 Task: Add an event  with title  Product Strategy Discussion, date '2024/03/04'  to 2024/03/06 & Select Event type as  Group. Add location for the event as  123 Lake Bled, Bled, Slovenia and add a description: The first step is to identify potential risks that could affect the project. This can be done through brainstorming sessions, risk assessment workshops, expert interviews, historical data analysis, or using risk management techniques such as SWOT analysis (Strengths, Weaknesses, Opportunities, Threats).Create an event link  http-productstrategydiscussioncom & Select the event color as  Red. , logged in from the account softage.10@softage.netand send the event invitation to softage.2@softage.net and softage.3@softage.net
Action: Mouse moved to (819, 157)
Screenshot: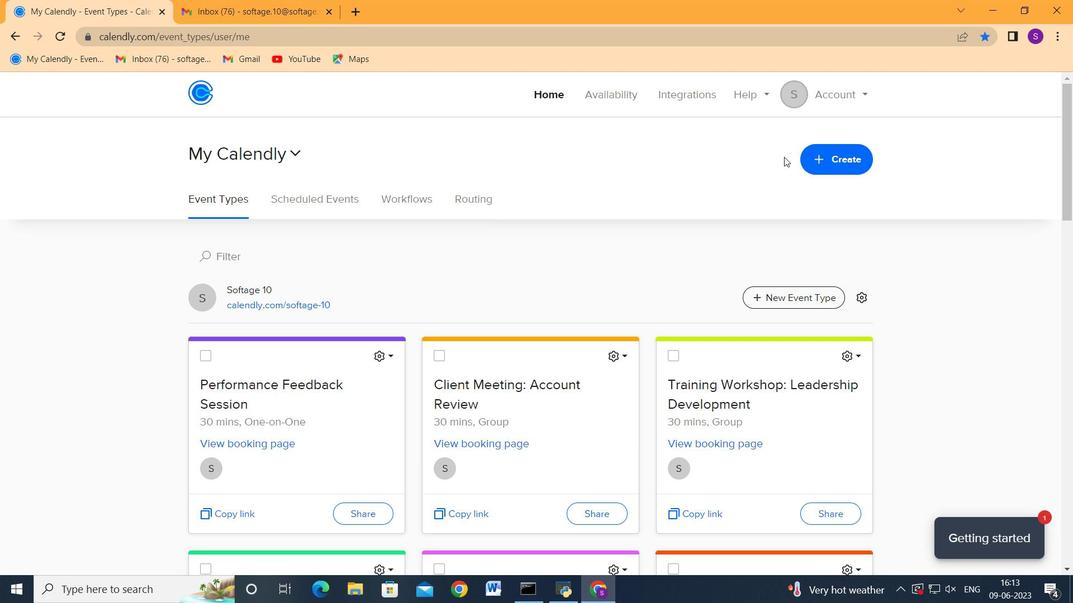 
Action: Mouse pressed left at (819, 157)
Screenshot: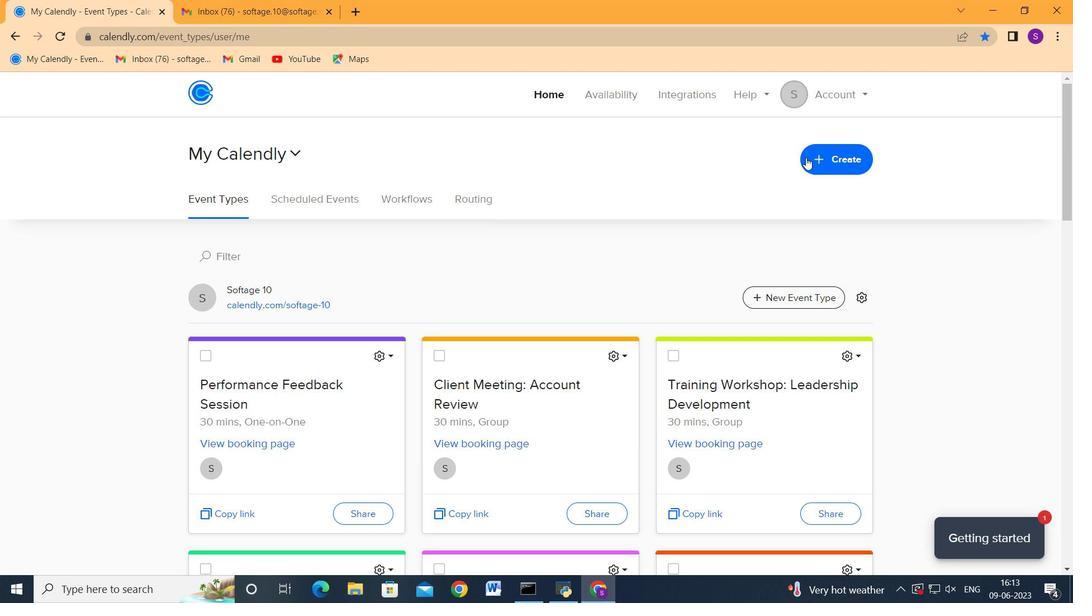 
Action: Mouse moved to (801, 196)
Screenshot: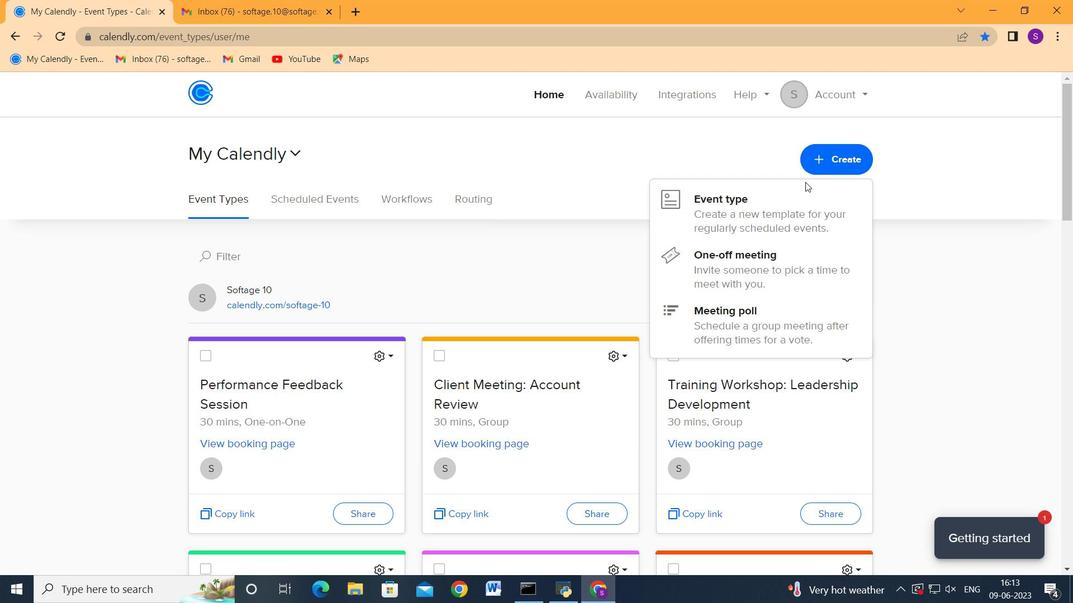 
Action: Mouse pressed left at (801, 196)
Screenshot: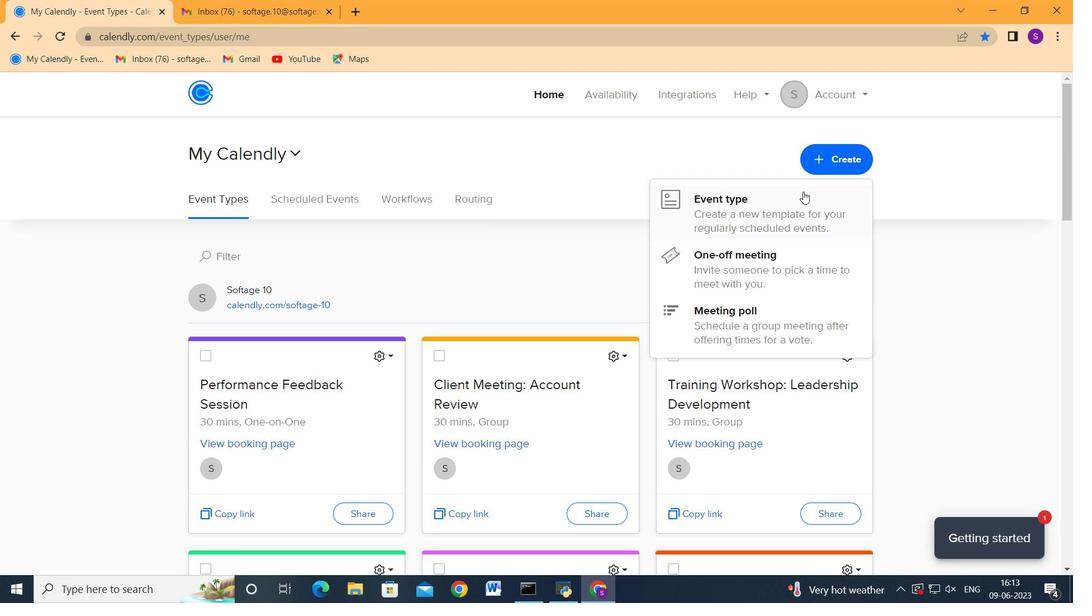 
Action: Mouse moved to (480, 241)
Screenshot: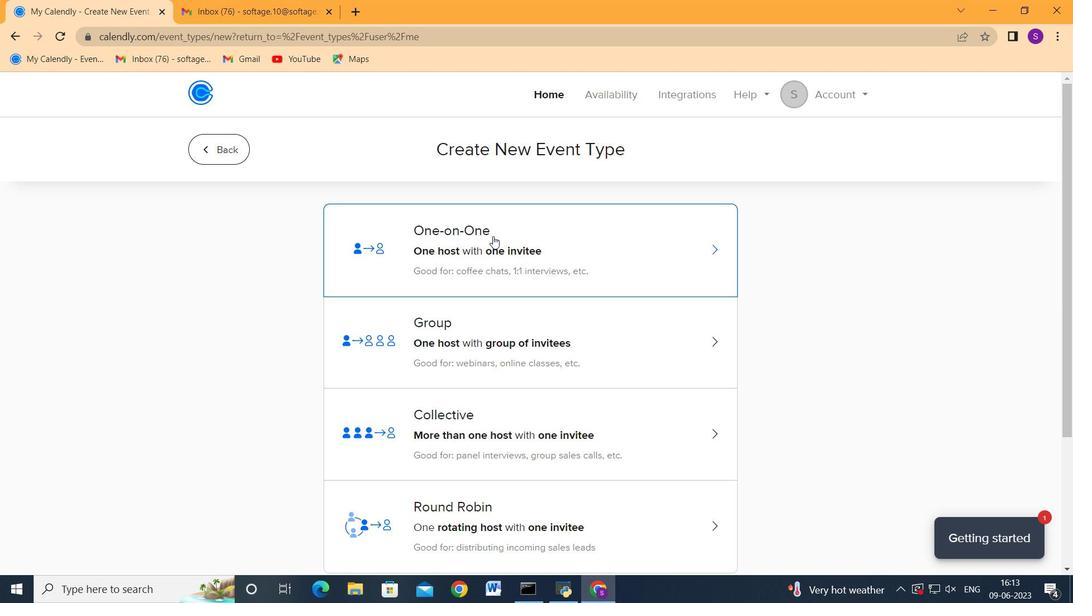 
Action: Mouse pressed left at (480, 241)
Screenshot: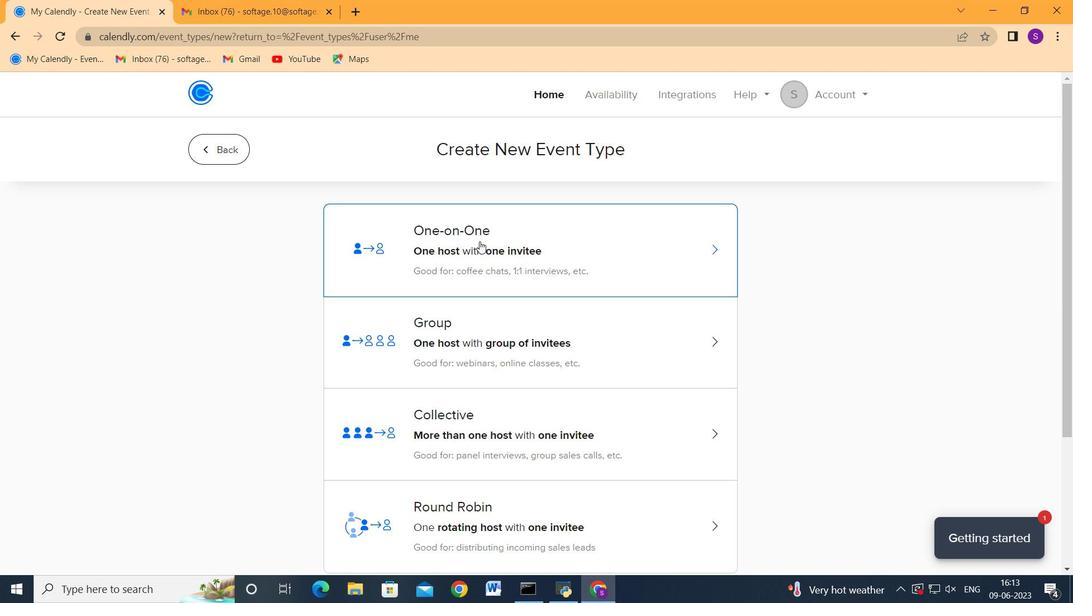 
Action: Mouse moved to (365, 353)
Screenshot: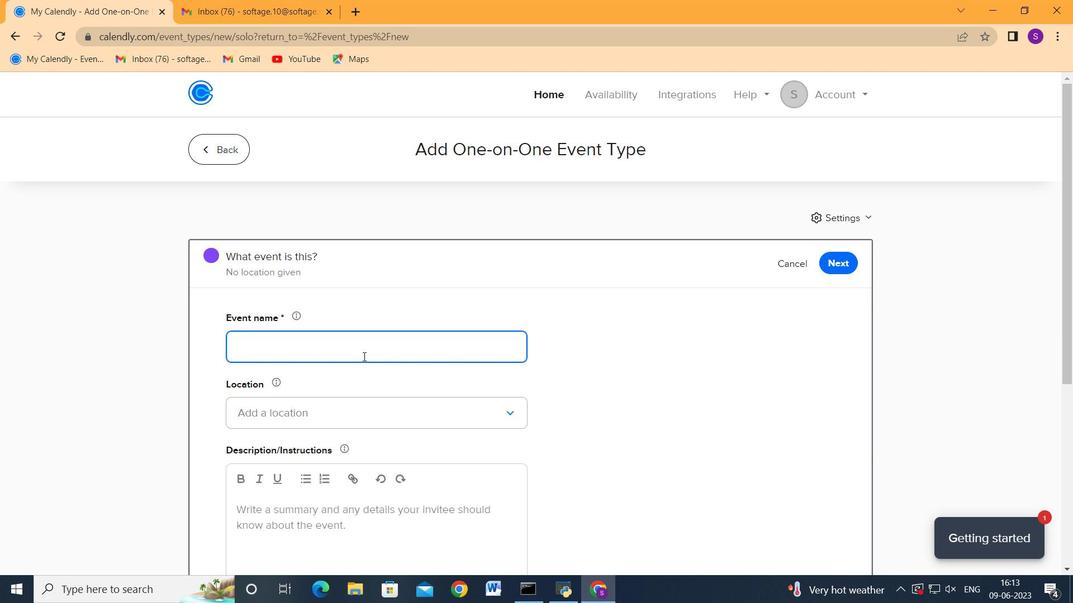 
Action: Key pressed <Key.shift>Product<Key.space><Key.shift>Strategy<Key.space><Key.shift>Discussion<Key.tab><Key.tab><Key.enter><Key.enter><Key.tab>123<Key.space><Key.shift>Lake<Key.space><Key.shift>Bled,<Key.space><Key.shift>Bled,<Key.space><Key.shift>SLov<Key.backspace><Key.backspace><Key.backspace>lovenia<Key.space>a<Key.backspace><Key.tab><Key.tab><Key.tab><Key.enter>
Screenshot: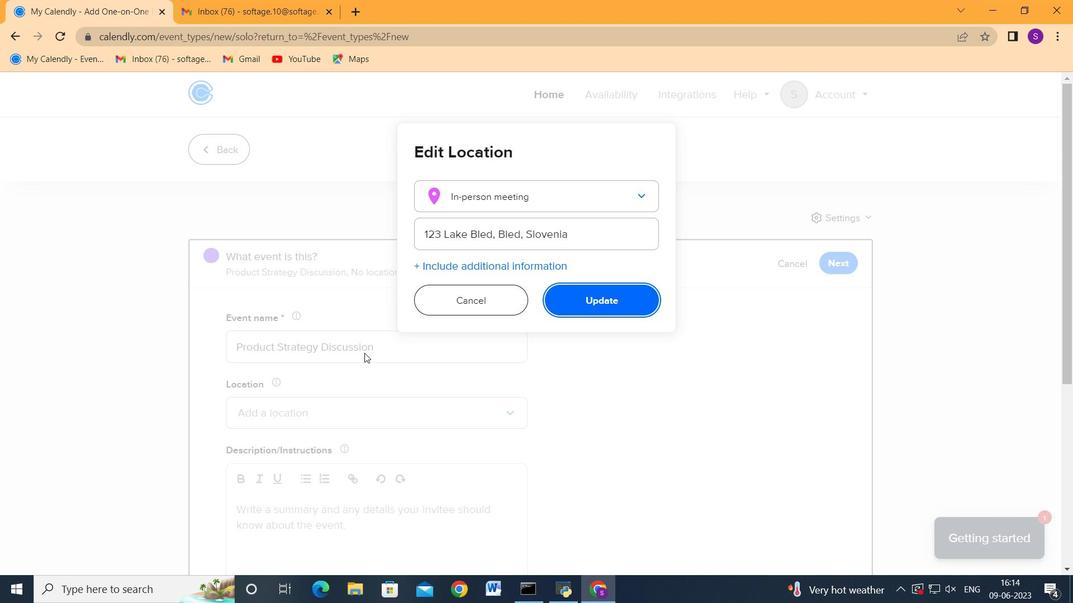 
Action: Mouse scrolled (365, 353) with delta (0, 0)
Screenshot: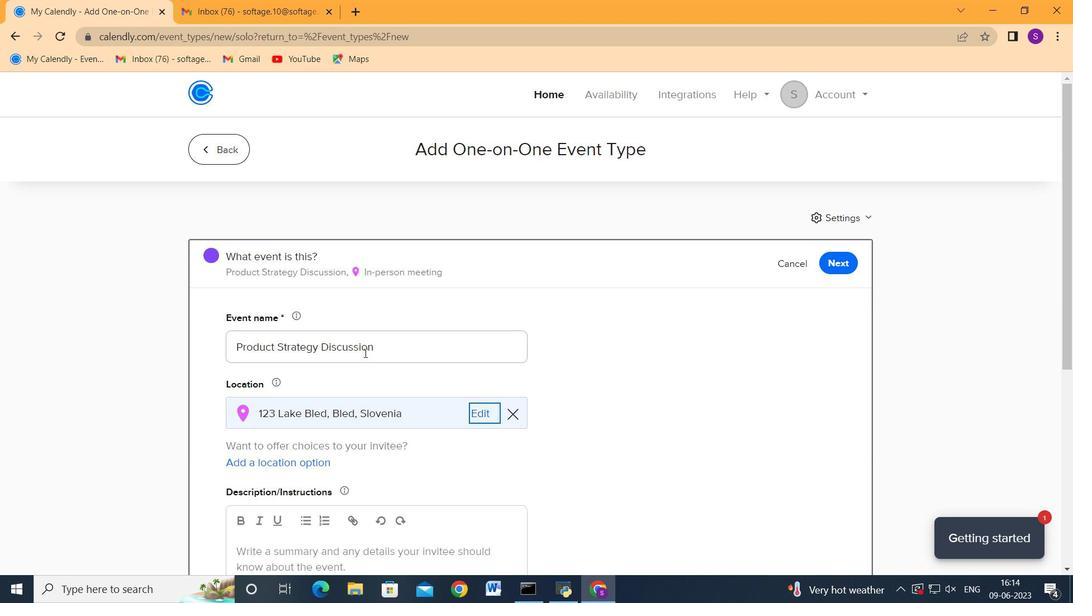 
Action: Mouse scrolled (365, 353) with delta (0, 0)
Screenshot: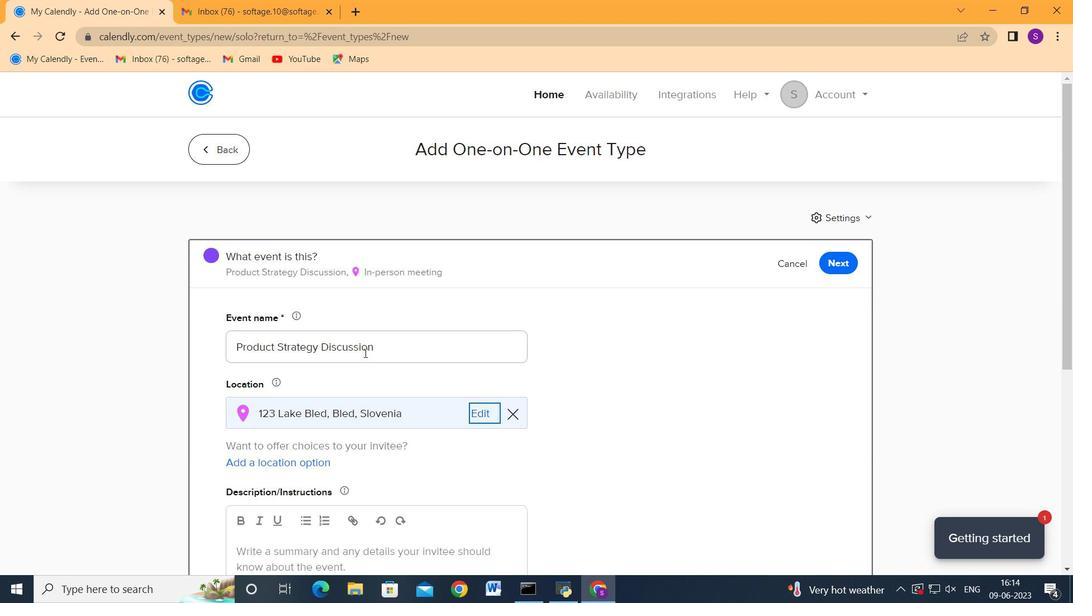 
Action: Mouse moved to (343, 422)
Screenshot: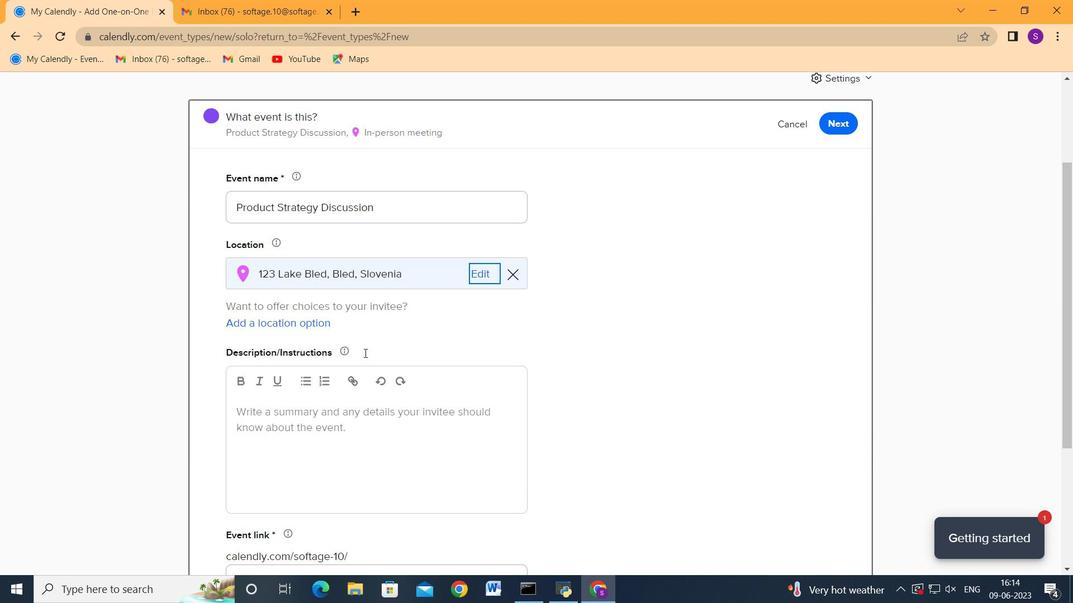 
Action: Mouse pressed left at (343, 422)
Screenshot: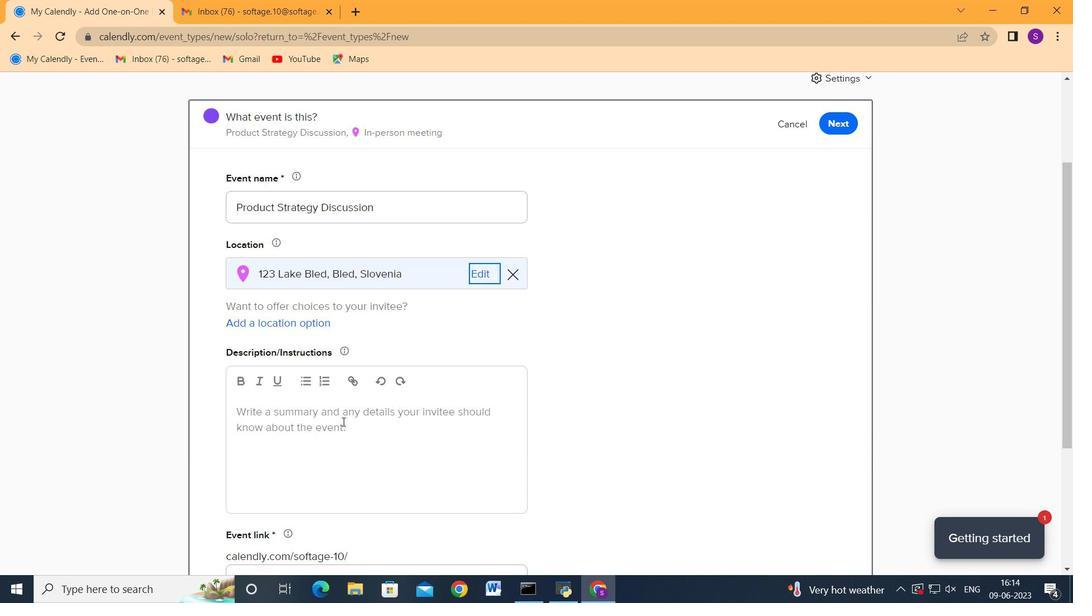 
Action: Mouse moved to (343, 422)
Screenshot: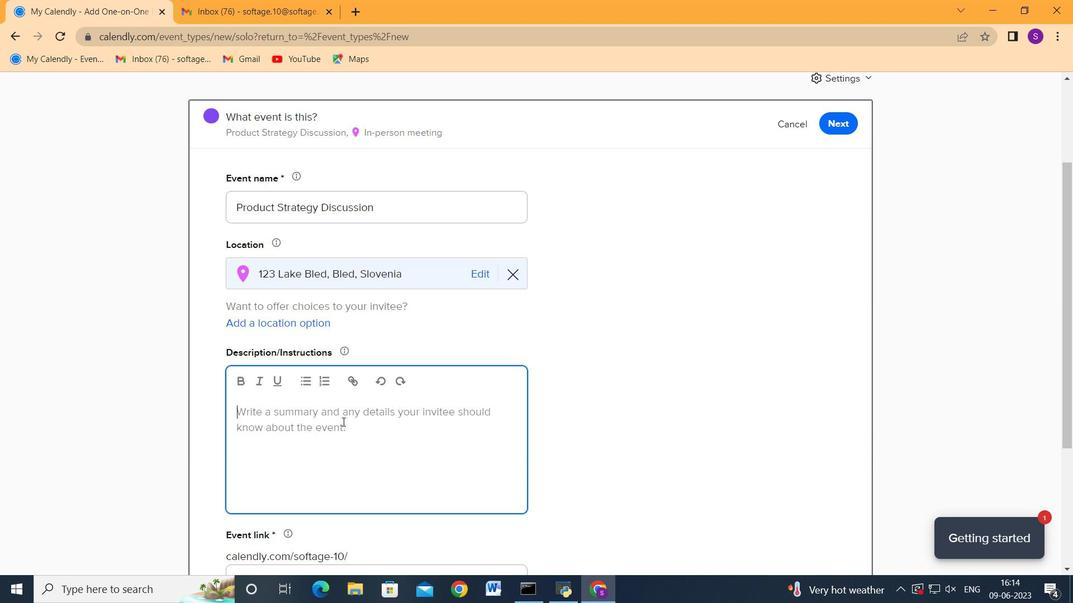 
Action: Key pressed <Key.shift>The<Key.space>first<Key.space>step<Key.space>is<Key.space>to<Key.space>identify<Key.space>potential<Key.space>risks<Key.space>that<Key.space>could<Key.space>affect<Key.space>the<Key.space>project<Key.space><Key.backspace>.<Key.space><Key.shift>This<Key.space>can<Key.space>be<Key.space>done<Key.space>throught<Key.space>b<Key.backspace><Key.backspace><Key.backspace><Key.space>bria<Key.backspace><Key.backspace>ainstorming<Key.space>sessions,<Key.space>rish<Key.backspace>k<Key.space>assese<Key.backspace>sment<Key.space>workshops,<Key.space>expert<Key.space>interviwe<Key.backspace><Key.backspace>ews,<Key.space>historial<Key.space>daya<Key.space>analysis<Key.backspace>s<Key.left><Key.left><Key.left><Key.left><Key.left><Key.left><Key.left><Key.left><Key.left><Key.left><Key.backspace>t<Key.left><Key.left><Key.left><Key.left><Key.left><Key.left>c<Key.right><Key.right><Key.right><Key.right><Key.right><Key.right><Key.right><Key.right><Key.right><Key.right><Key.right><Key.right><Key.right><Key.right><Key.right><Key.right><Key.space><Key.backspace>,<Key.space>or<Key.space>using<Key.space>risk<Key.space>management<Key.space>techniques<Key.space>such<Key.space>as<Key.space><Key.caps_lock>SWOT<Key.caps_lock><Key.space>analysis<Key.shift>(<Key.shift_r>S<Key.backspace><Key.space><Key.backspace><Key.shift_r>Strengths,<Key.space><Key.shift_r>Weaknesses,<Key.space><Key.shift>Opportunities,<Key.space><Key.shift>Threats<Key.shift>)
Screenshot: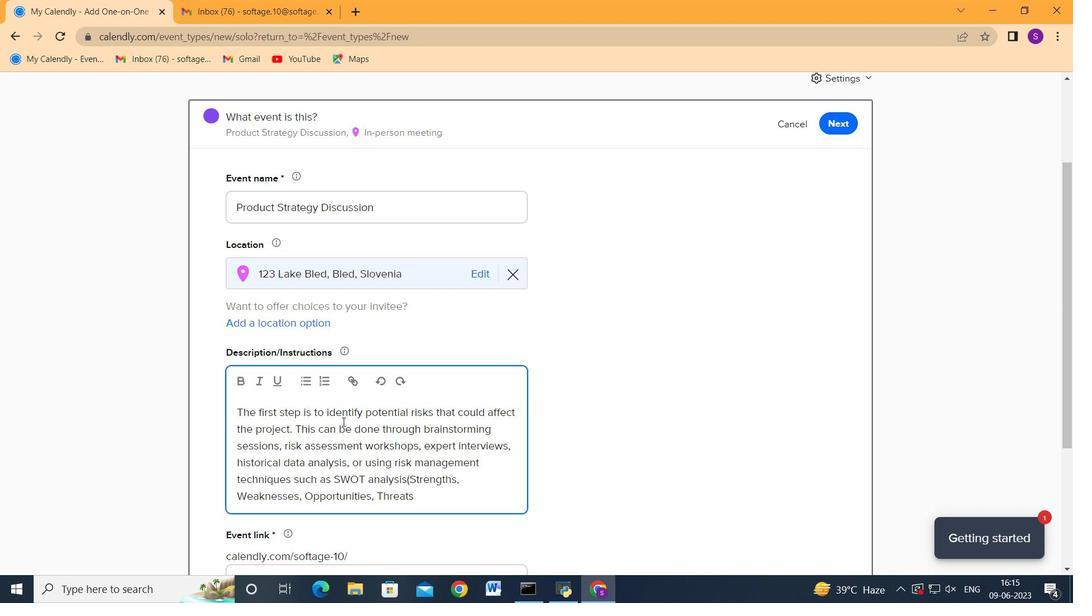 
Action: Mouse moved to (348, 434)
Screenshot: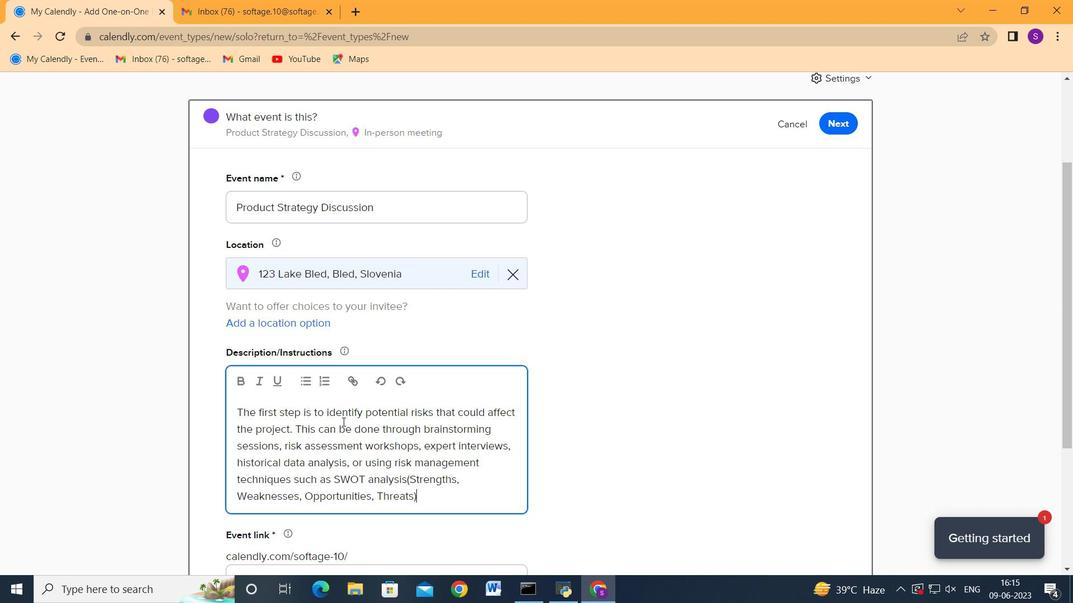 
Action: Mouse scrolled (348, 433) with delta (0, 0)
Screenshot: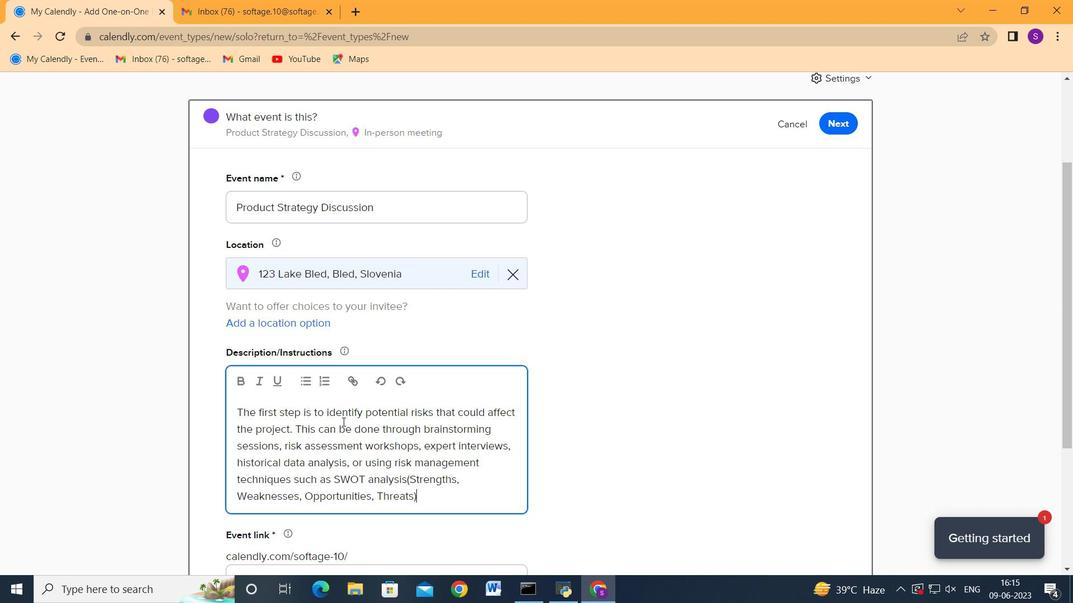
Action: Mouse moved to (348, 434)
Screenshot: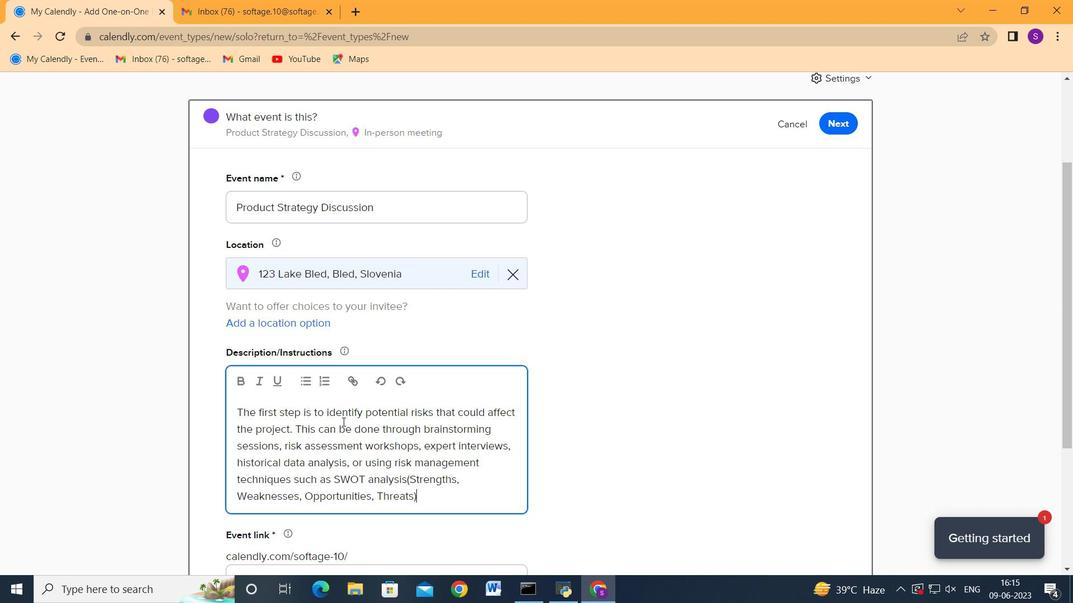 
Action: Mouse scrolled (348, 434) with delta (0, 0)
Screenshot: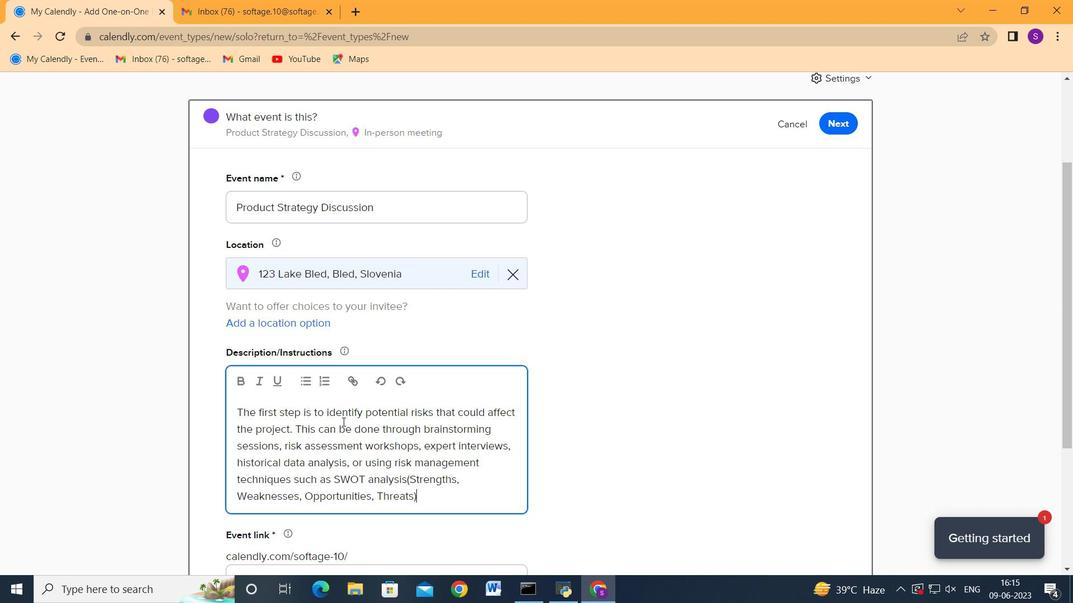 
Action: Mouse moved to (347, 435)
Screenshot: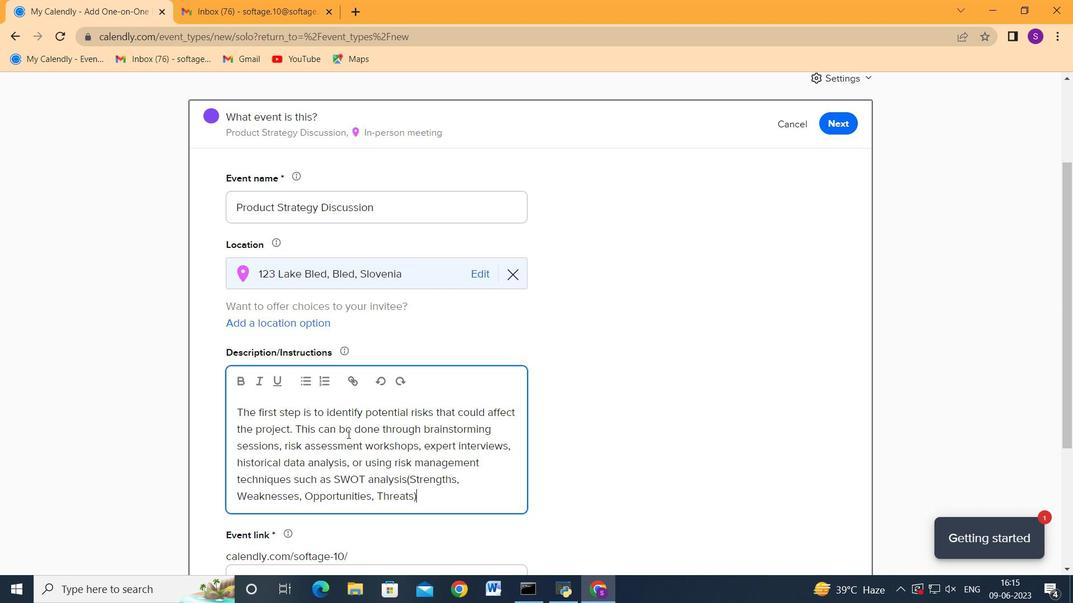 
Action: Mouse scrolled (347, 434) with delta (0, 0)
Screenshot: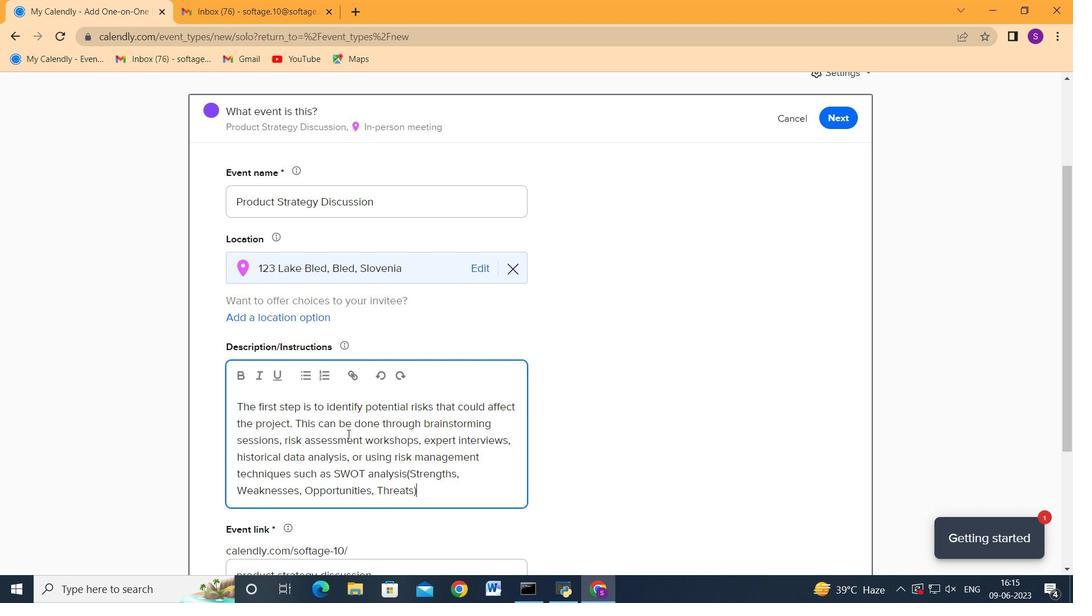 
Action: Mouse moved to (396, 377)
Screenshot: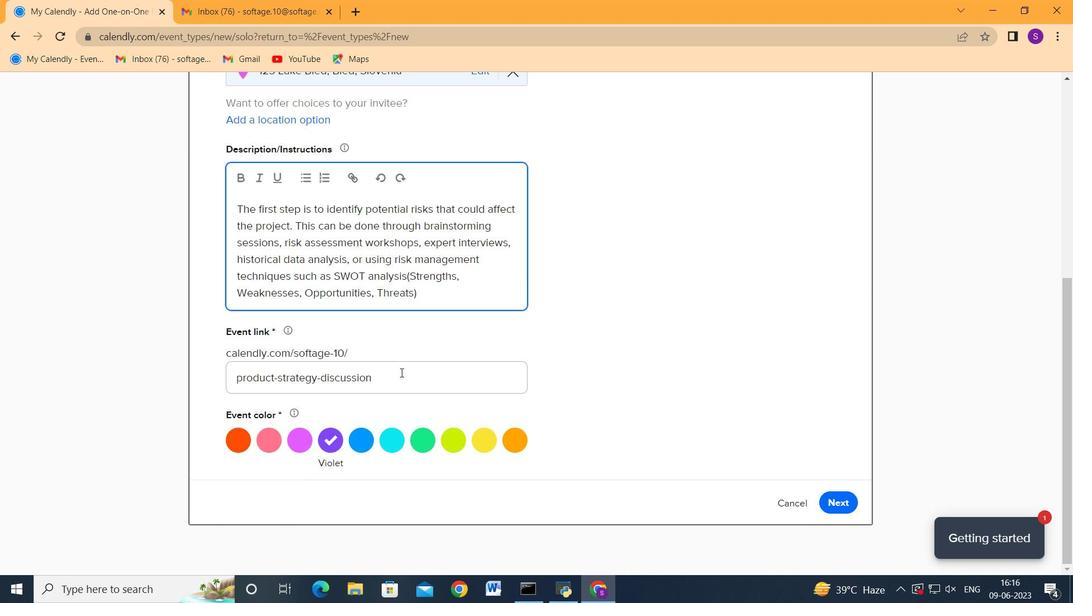 
Action: Mouse pressed left at (396, 377)
Screenshot: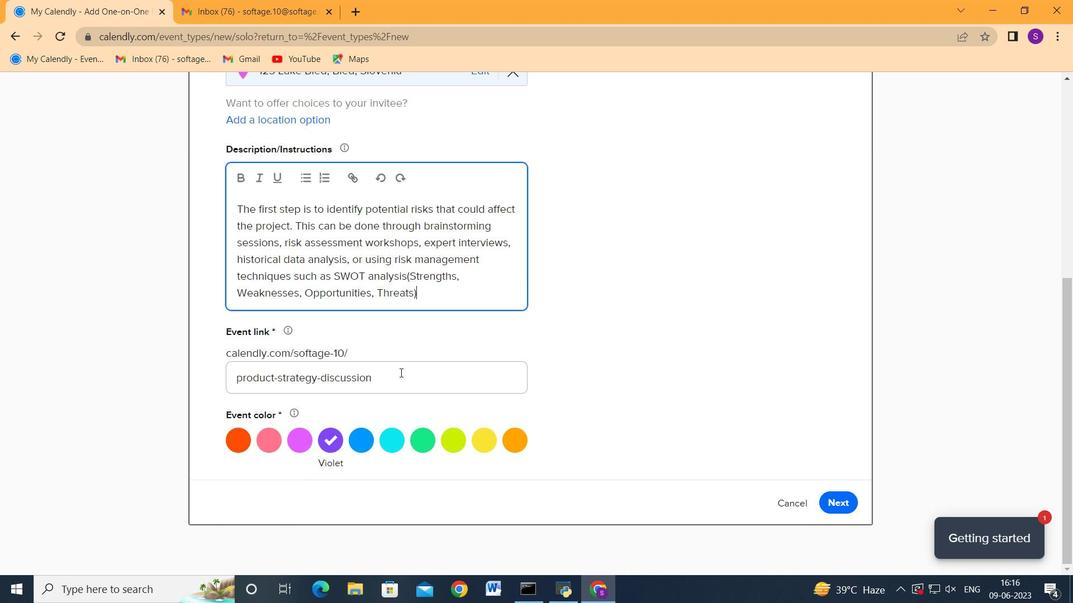 
Action: Mouse moved to (47, 367)
Screenshot: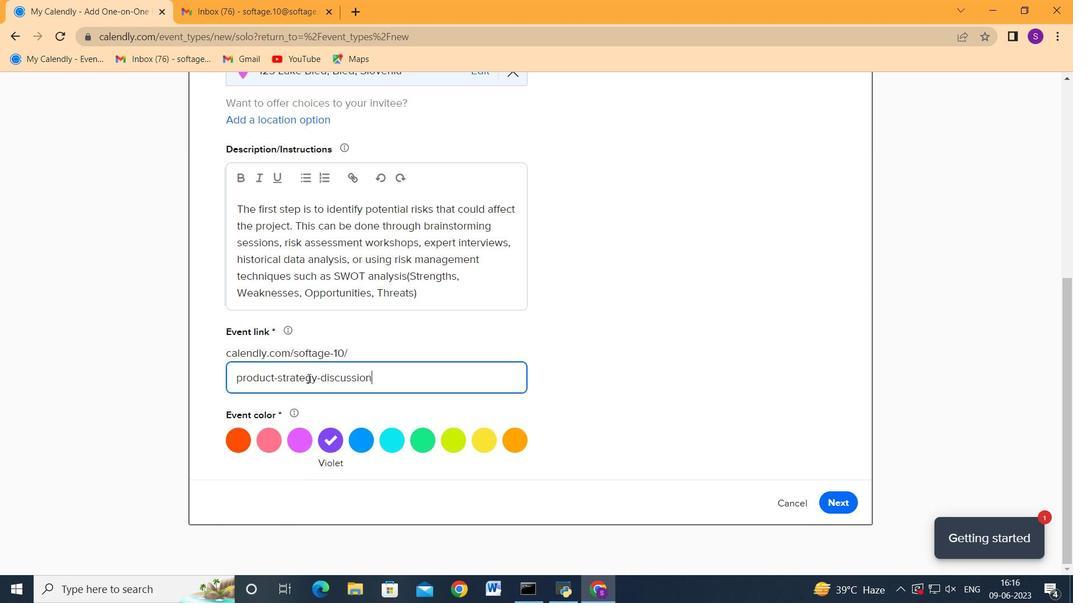 
Action: Key pressed <Key.backspace>jtt[<Key.backspace><Key.backspace><Key.backspace><Key.backspace>http-productsr<Key.backspace>trategydiscussioncom
Screenshot: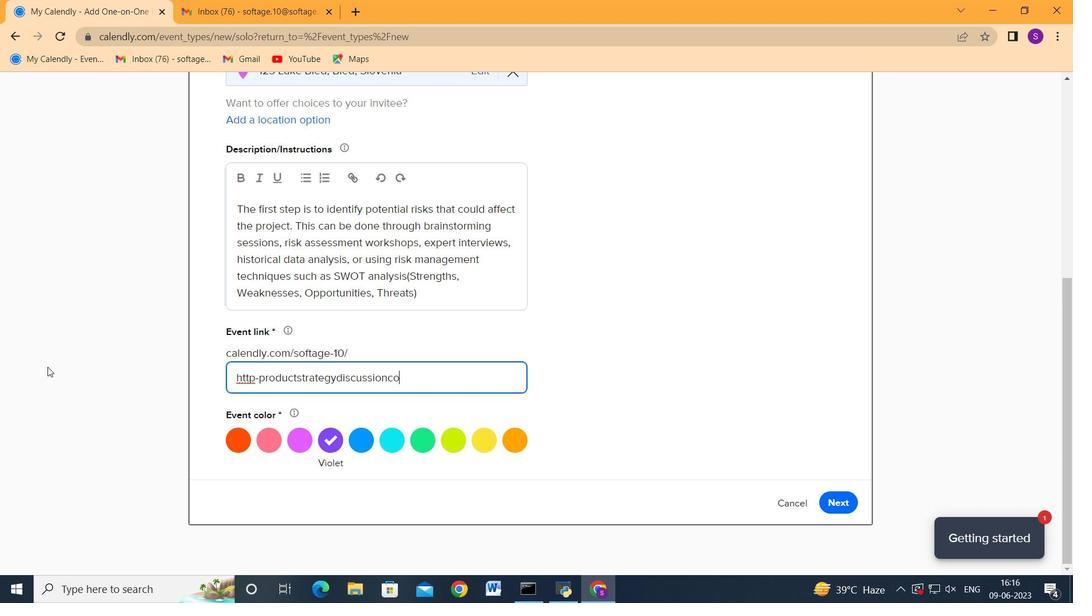 
Action: Mouse moved to (185, 286)
Screenshot: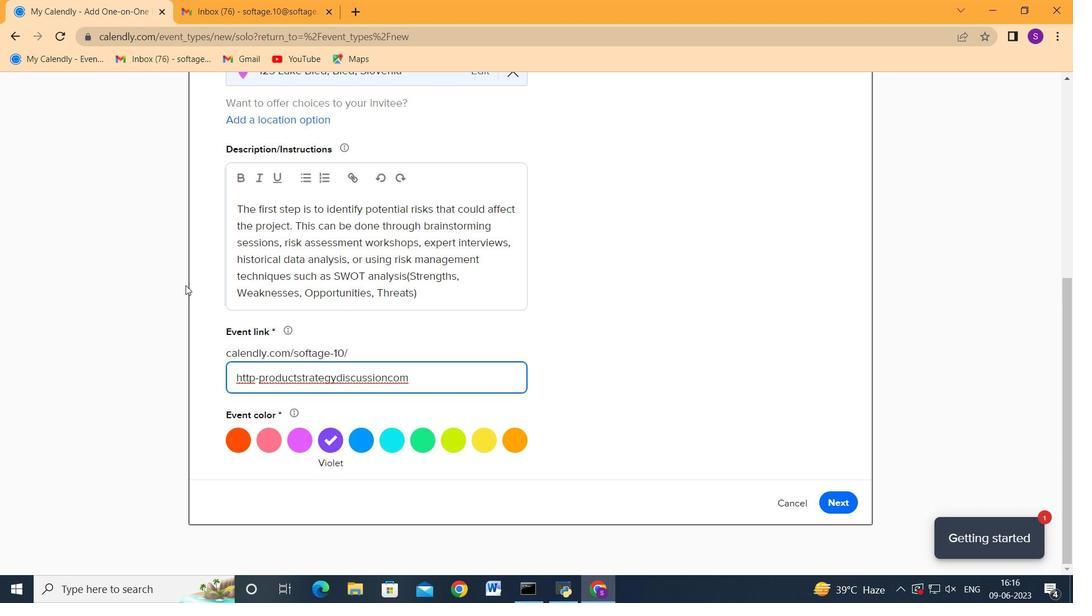 
Action: Mouse scrolled (185, 285) with delta (0, 0)
Screenshot: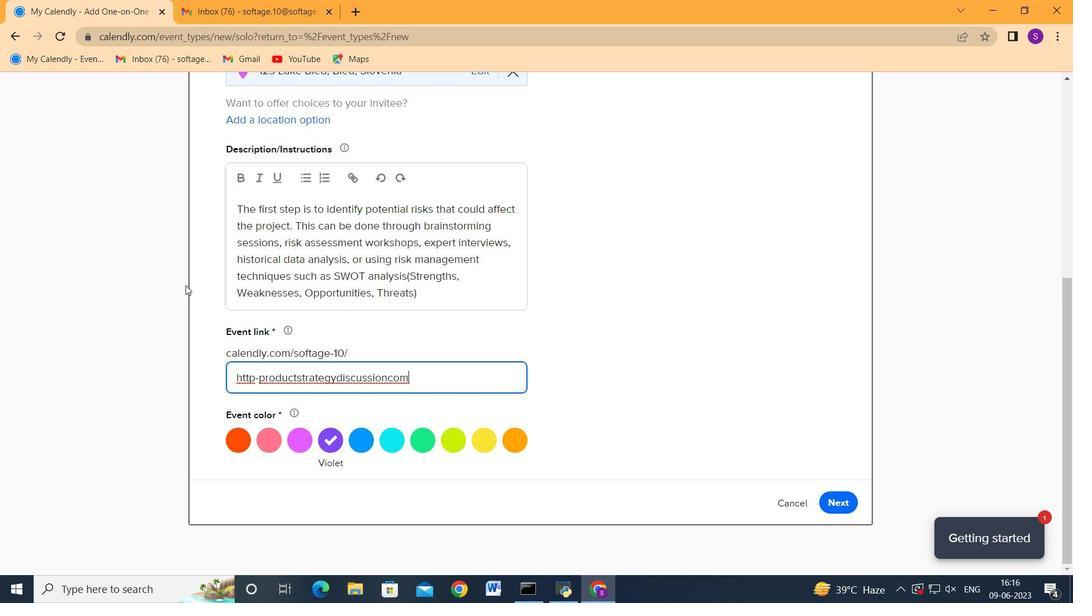 
Action: Mouse moved to (238, 436)
Screenshot: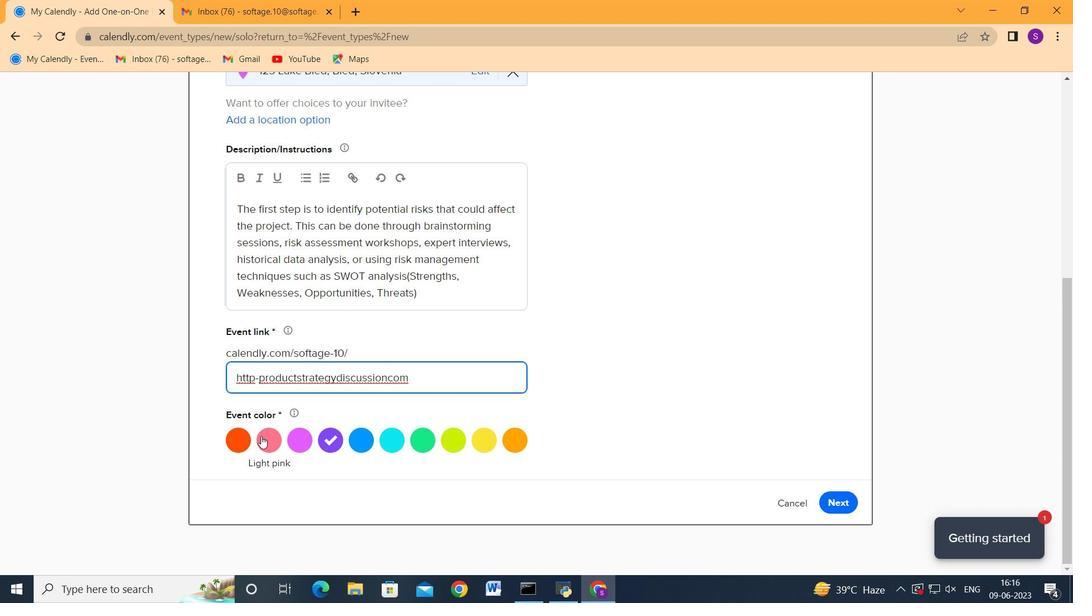 
Action: Mouse pressed left at (238, 436)
Screenshot: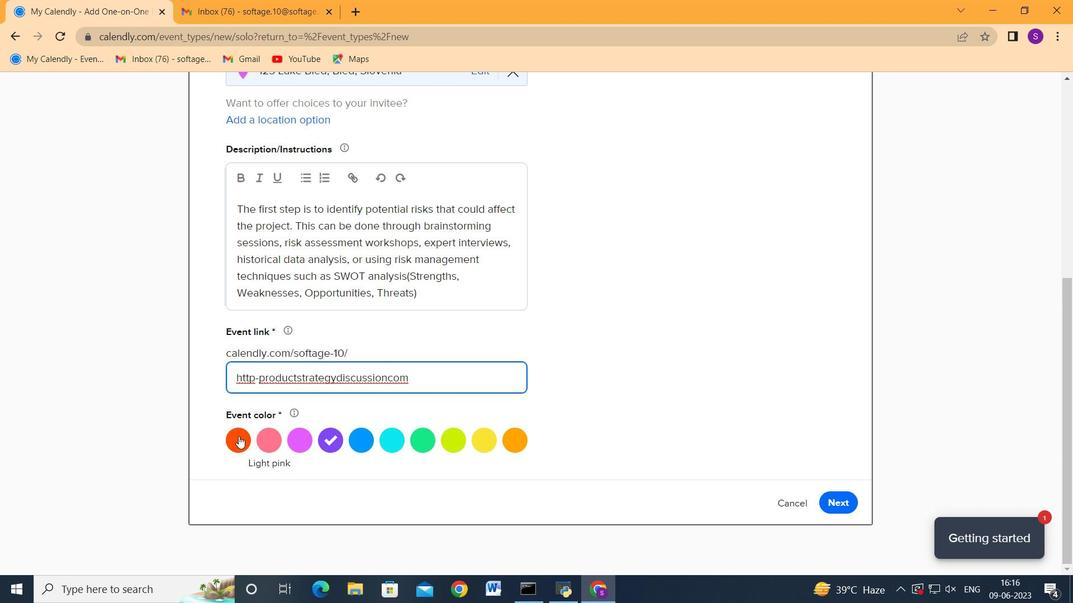 
Action: Mouse moved to (822, 508)
Screenshot: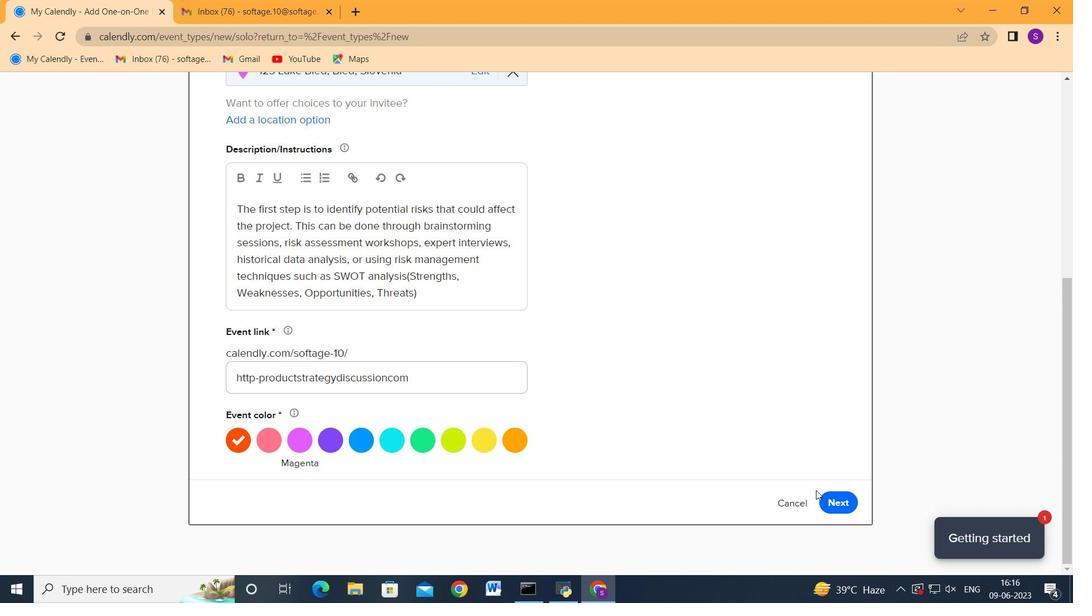 
Action: Mouse pressed left at (822, 508)
Screenshot: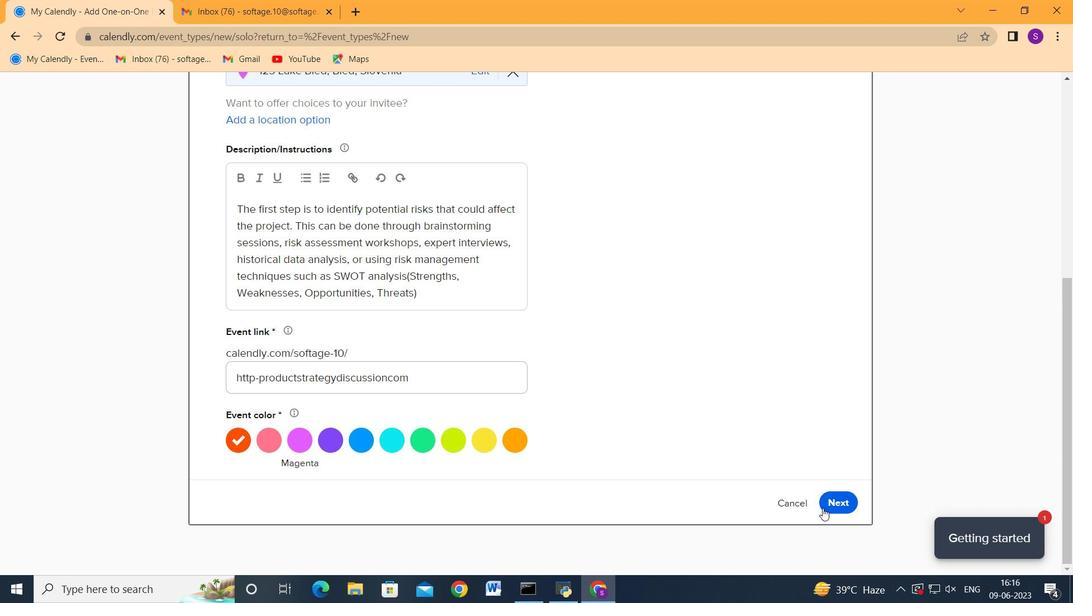 
Action: Mouse moved to (631, 477)
Screenshot: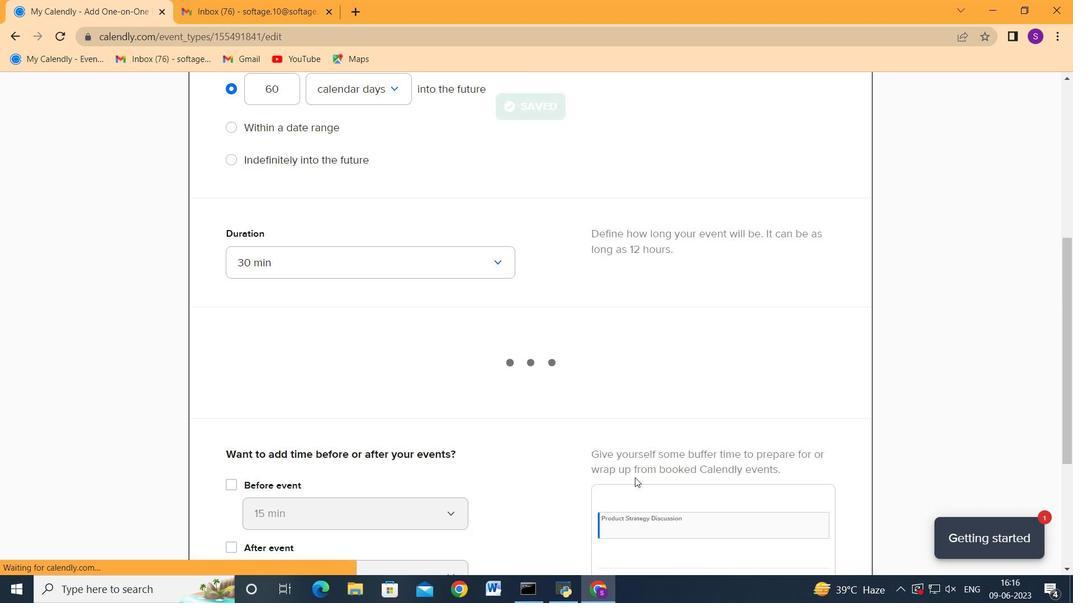 
Action: Mouse scrolled (631, 478) with delta (0, 0)
Screenshot: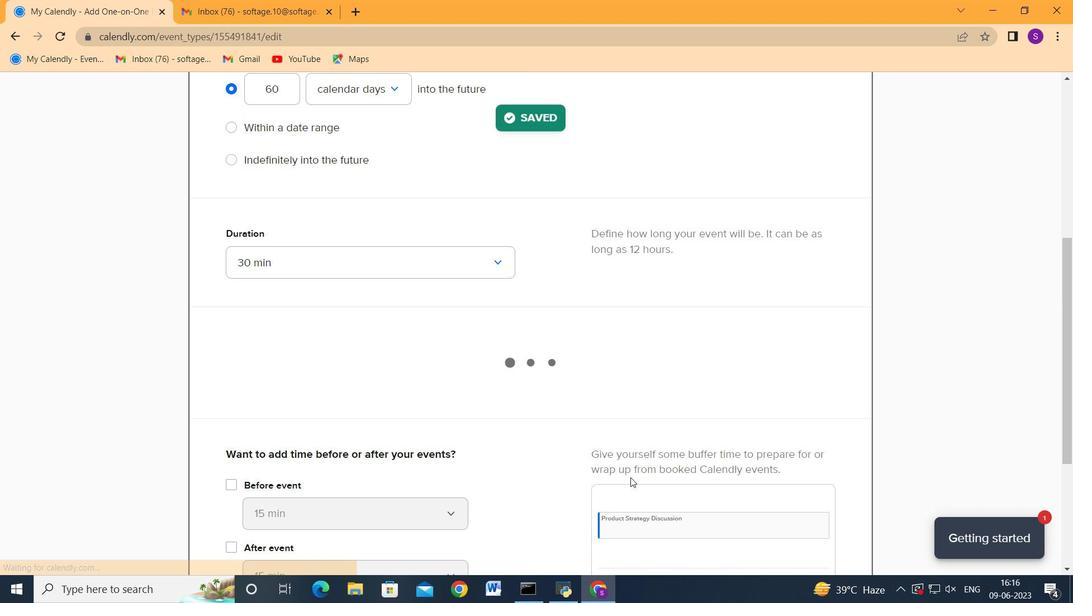 
Action: Mouse scrolled (631, 478) with delta (0, 0)
Screenshot: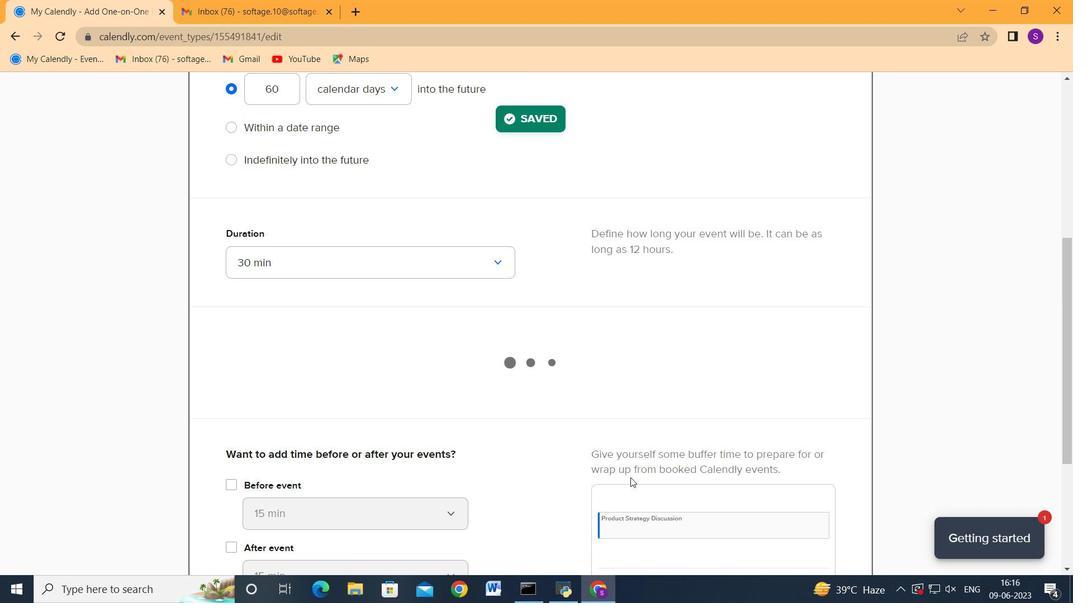 
Action: Mouse scrolled (631, 478) with delta (0, 0)
Screenshot: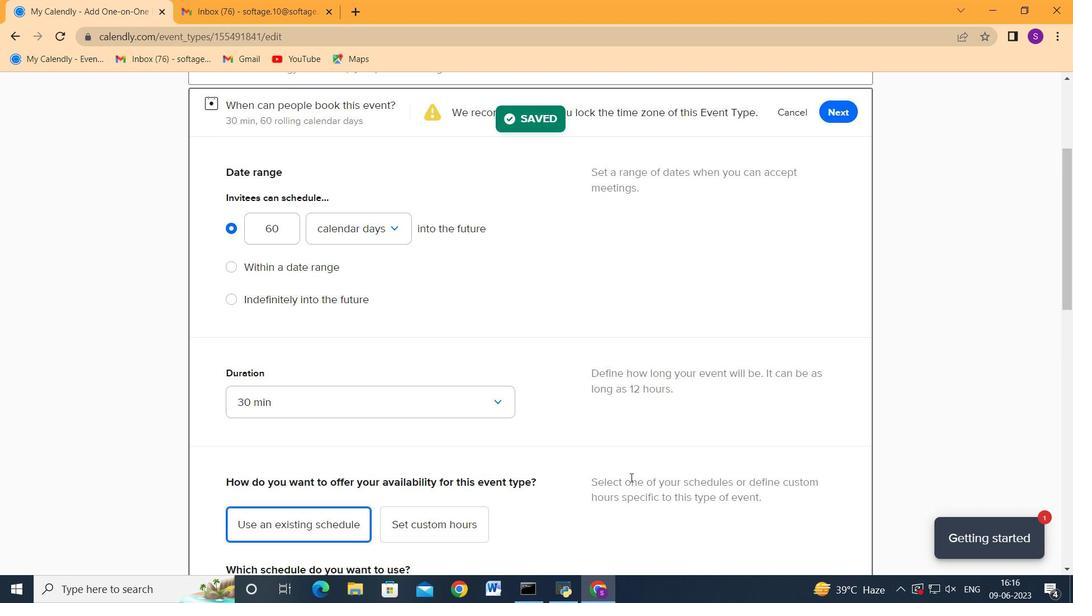
Action: Mouse moved to (485, 385)
Screenshot: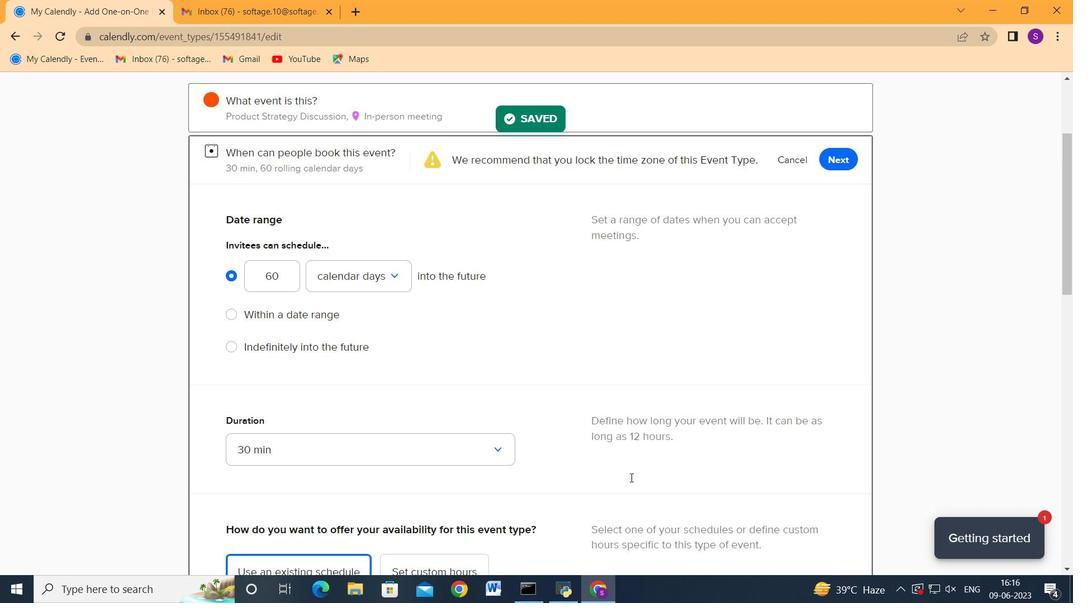 
Action: Mouse scrolled (622, 466) with delta (0, 0)
Screenshot: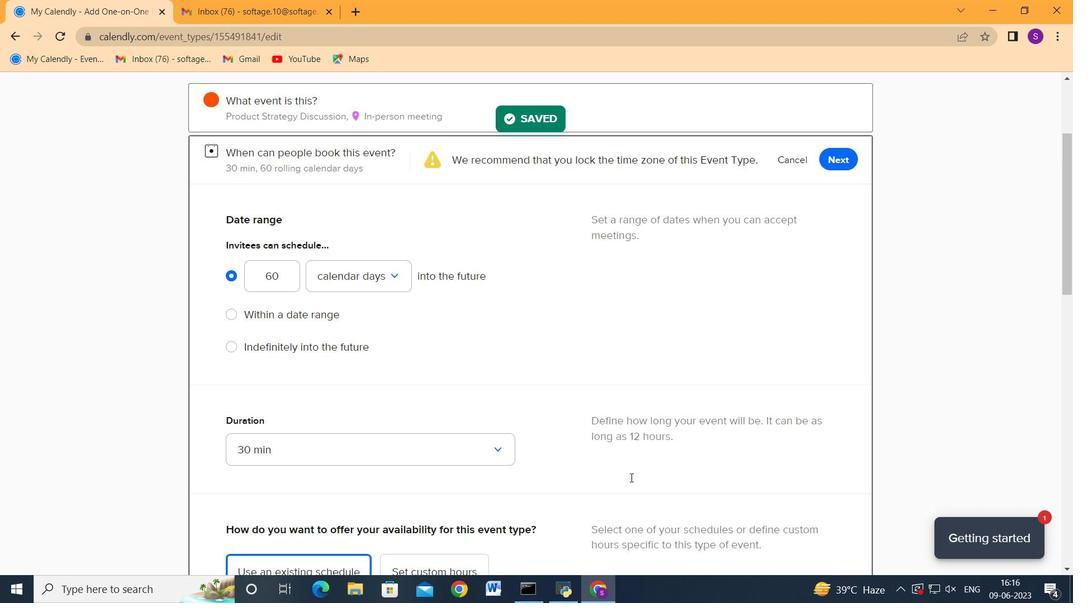 
Action: Mouse moved to (294, 404)
Screenshot: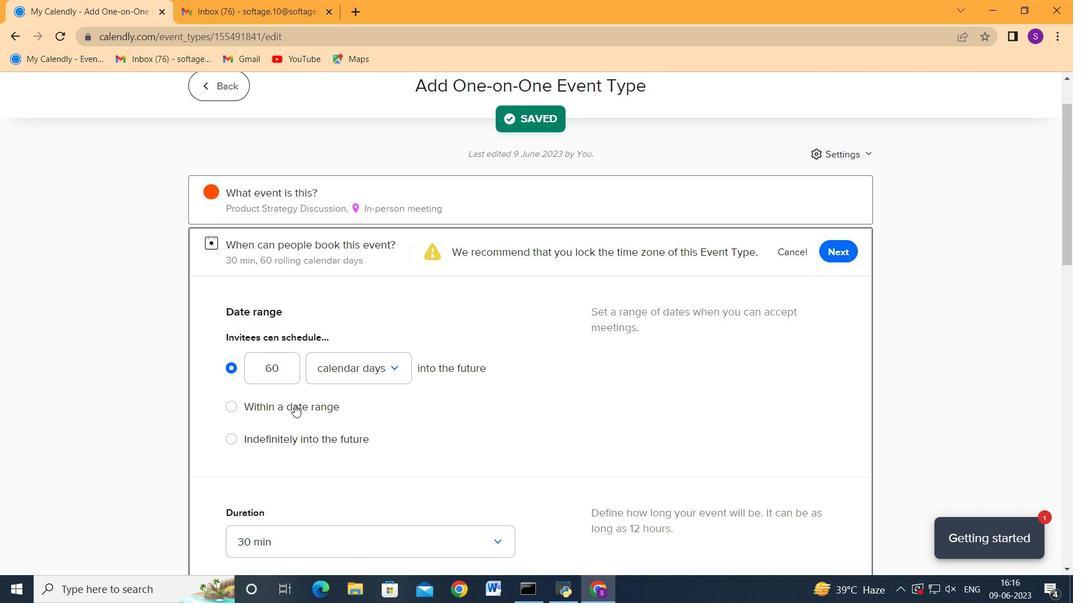 
Action: Mouse pressed left at (294, 404)
Screenshot: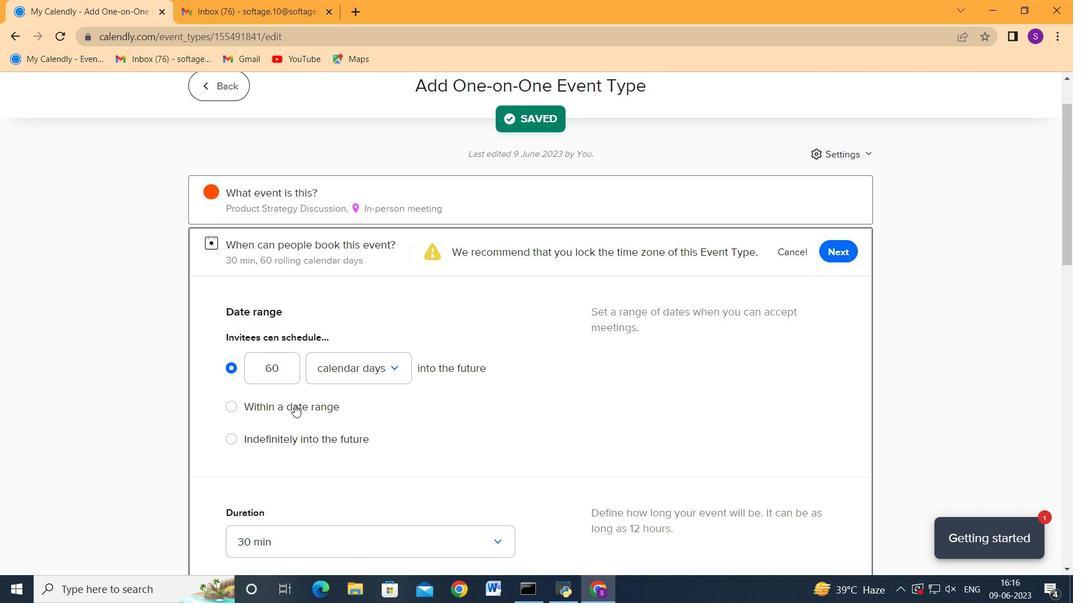 
Action: Mouse moved to (391, 423)
Screenshot: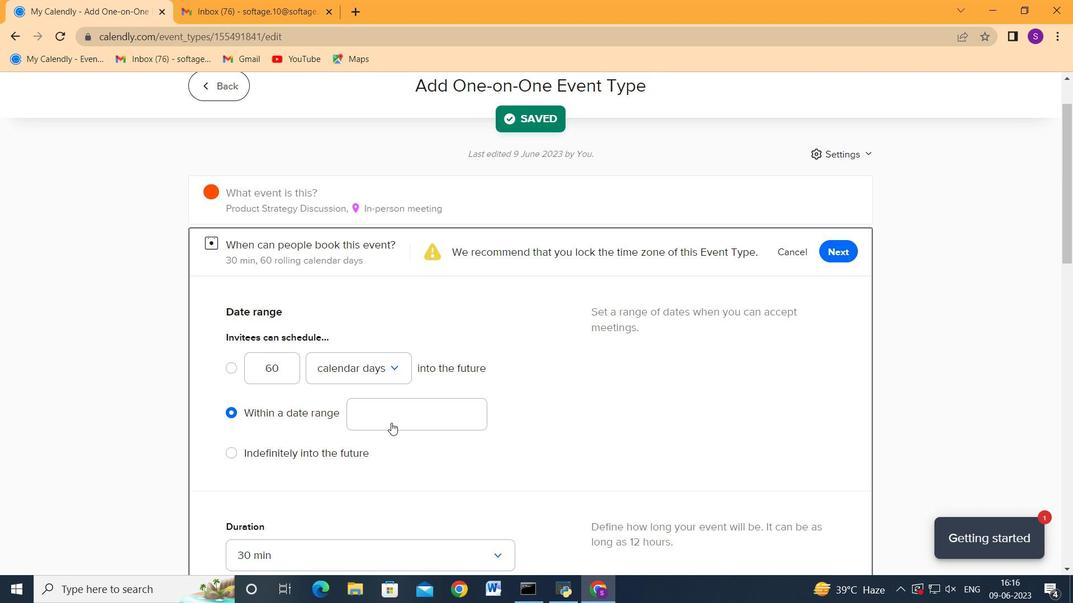 
Action: Mouse pressed left at (391, 423)
Screenshot: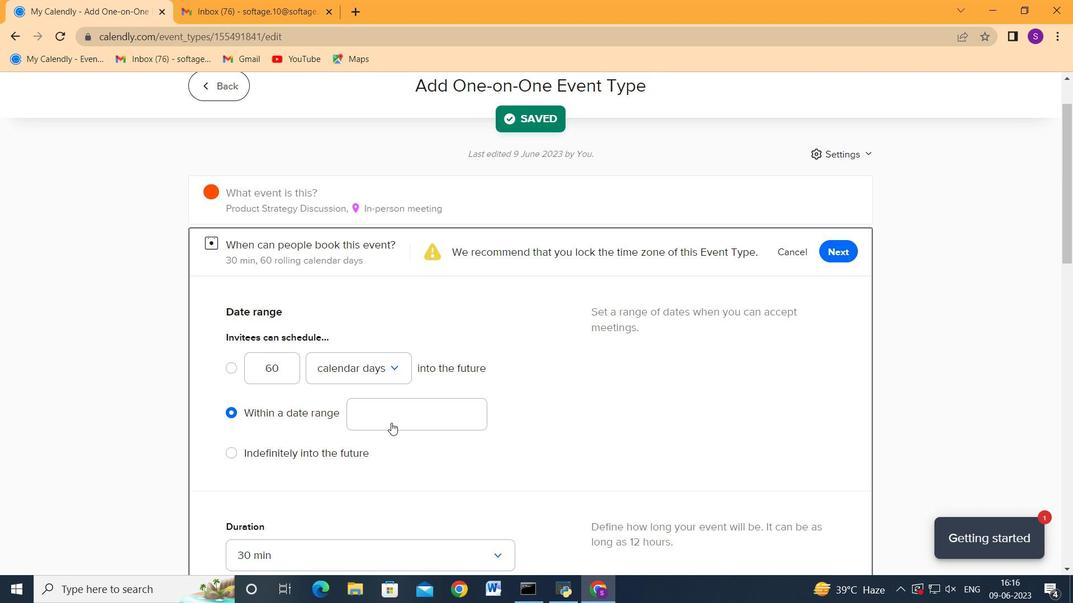 
Action: Mouse moved to (458, 152)
Screenshot: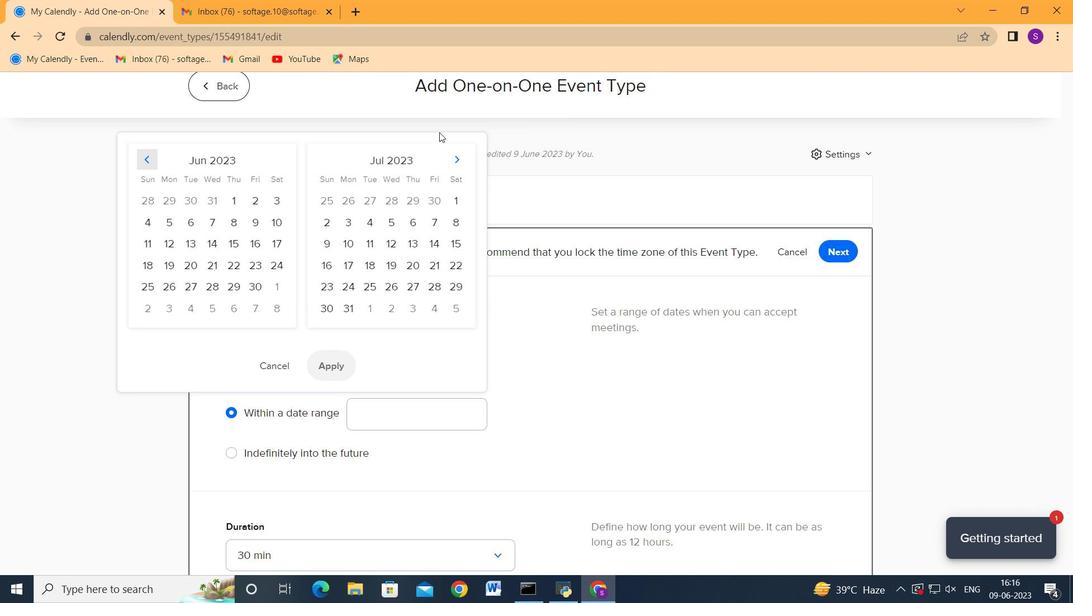 
Action: Mouse pressed left at (458, 152)
Screenshot: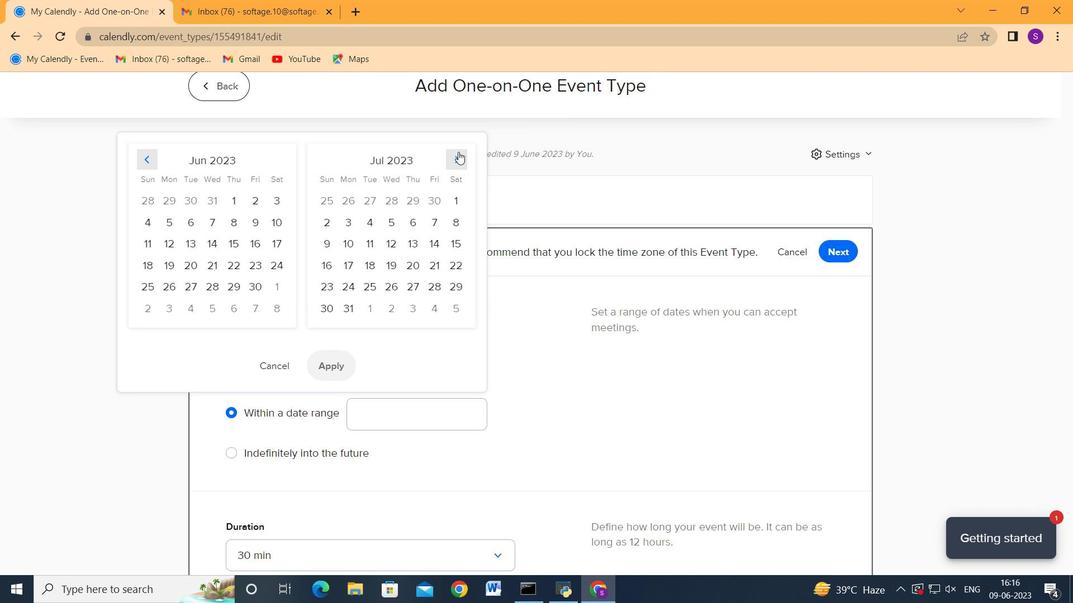 
Action: Mouse pressed left at (458, 152)
Screenshot: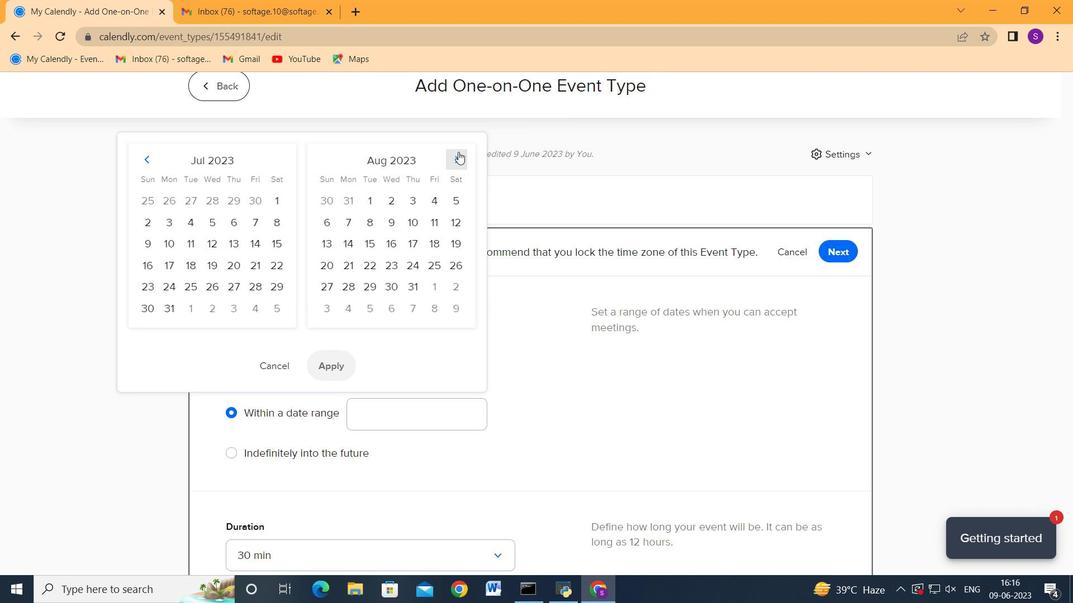 
Action: Mouse pressed left at (458, 152)
Screenshot: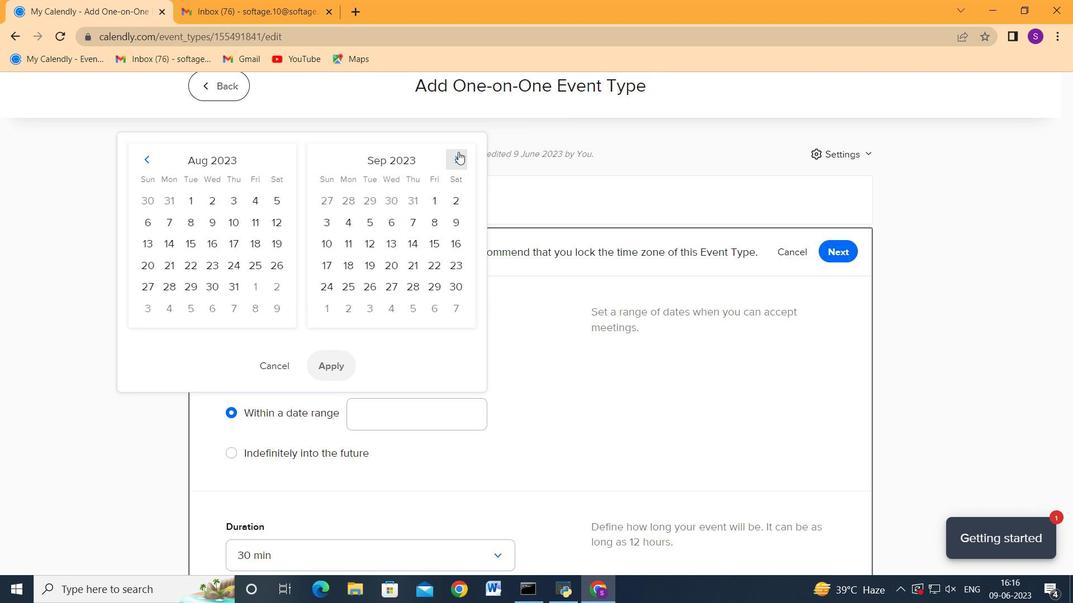 
Action: Mouse pressed left at (458, 152)
Screenshot: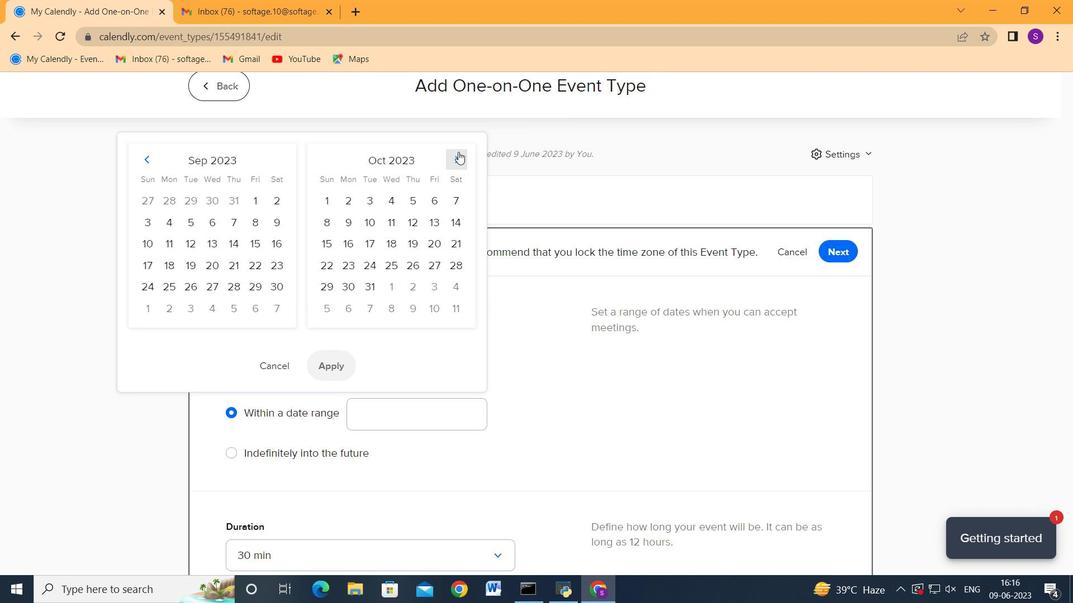 
Action: Mouse pressed left at (458, 152)
Screenshot: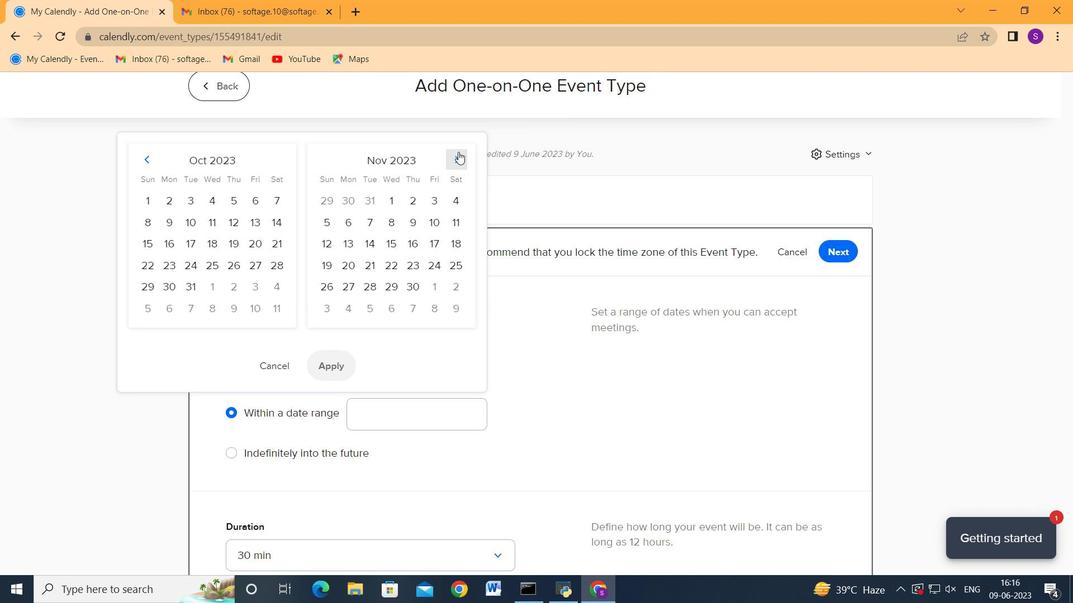 
Action: Mouse moved to (456, 200)
Screenshot: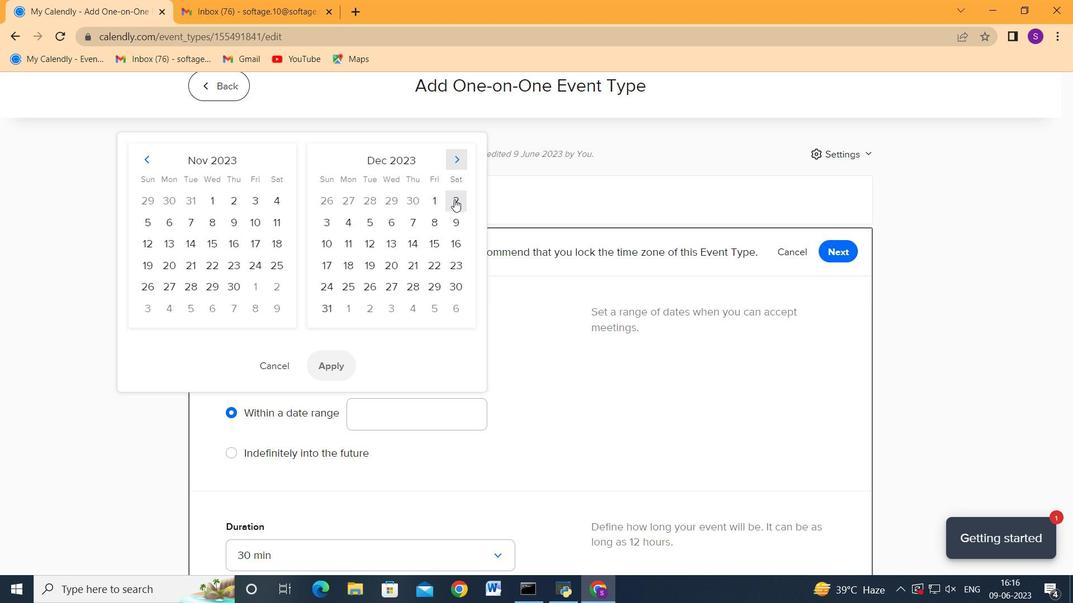 
Action: Mouse pressed left at (456, 200)
Screenshot: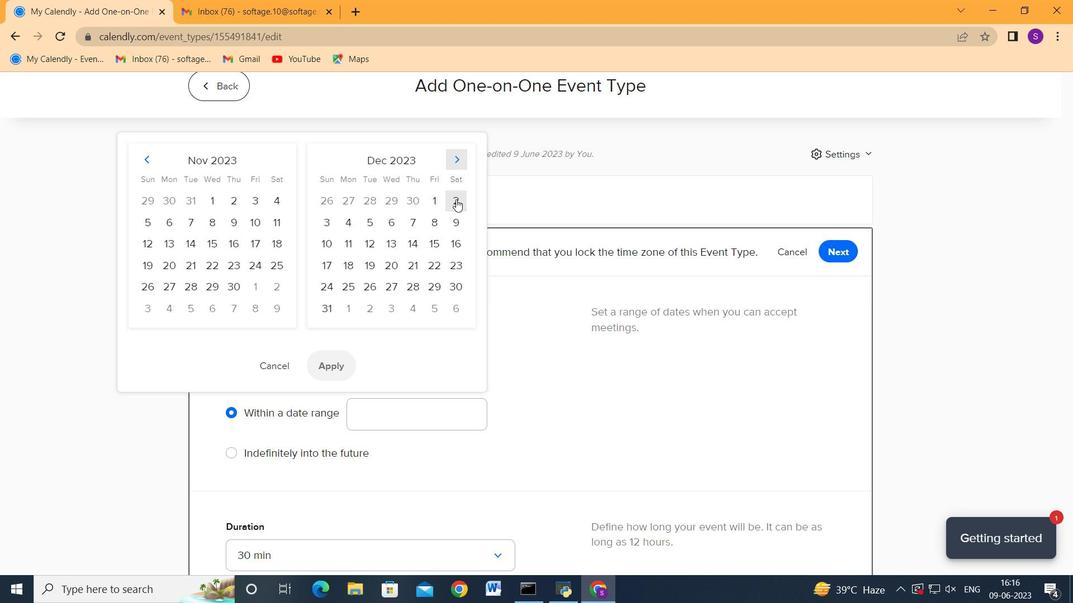 
Action: Mouse moved to (348, 220)
Screenshot: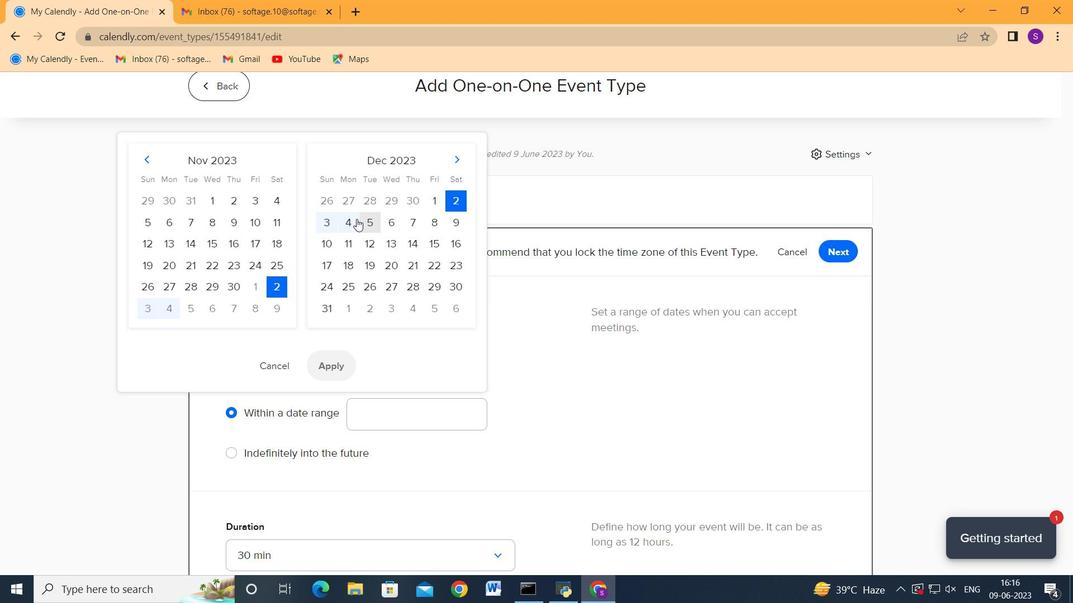 
Action: Mouse pressed left at (348, 220)
Screenshot: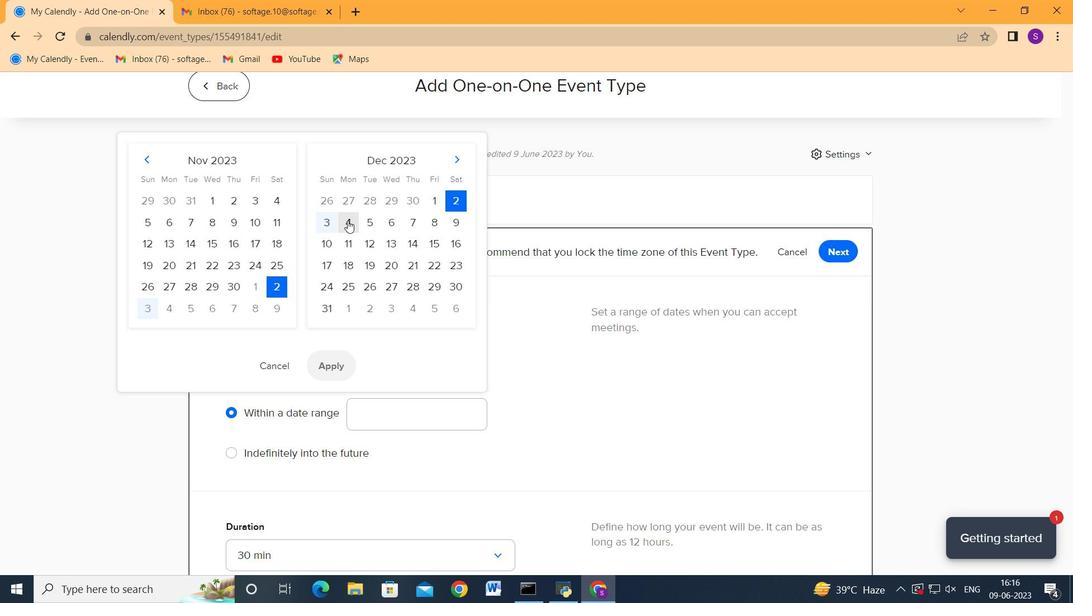 
Action: Mouse moved to (336, 358)
Screenshot: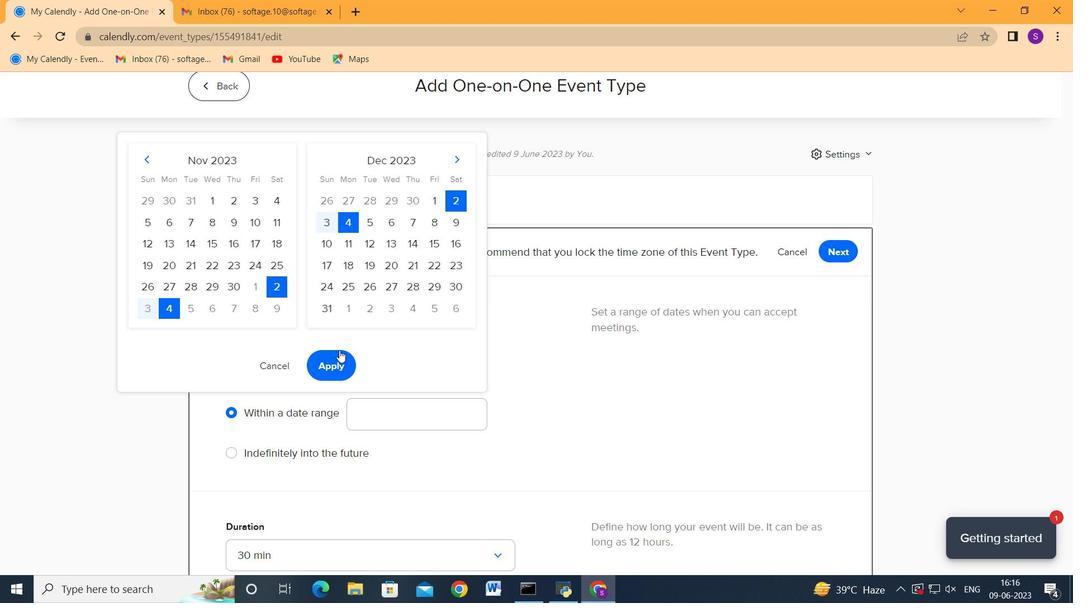 
Action: Mouse pressed left at (336, 358)
Screenshot: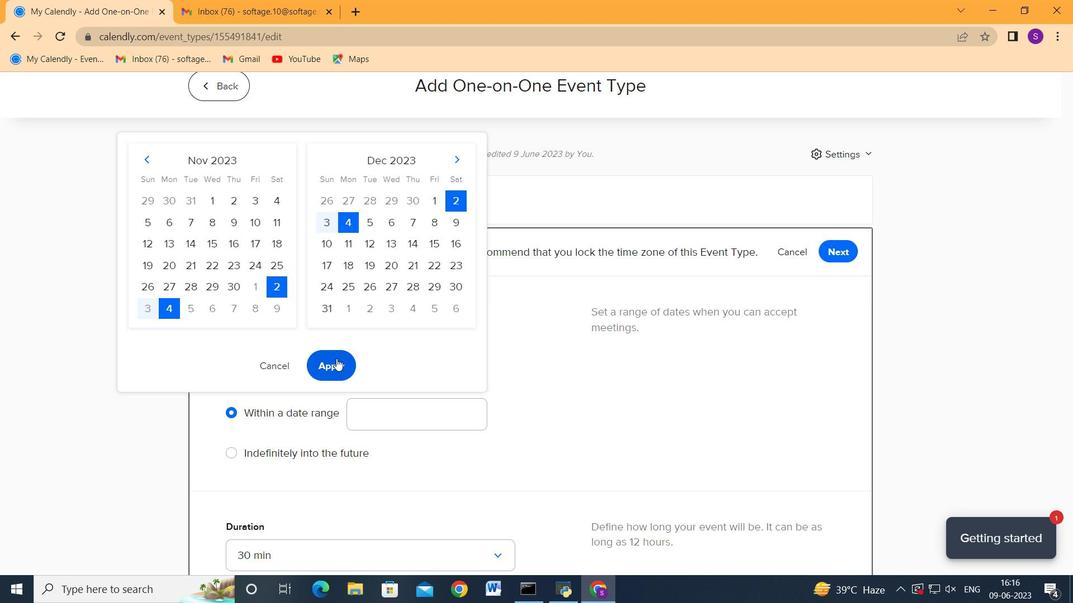 
Action: Mouse moved to (521, 356)
Screenshot: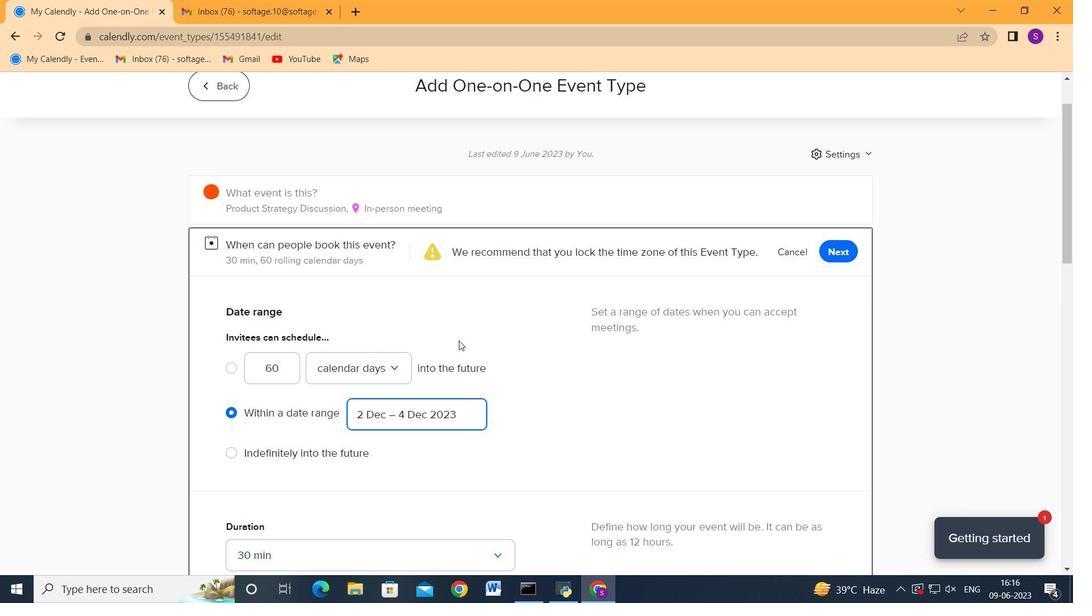 
Action: Mouse scrolled (521, 355) with delta (0, 0)
Screenshot: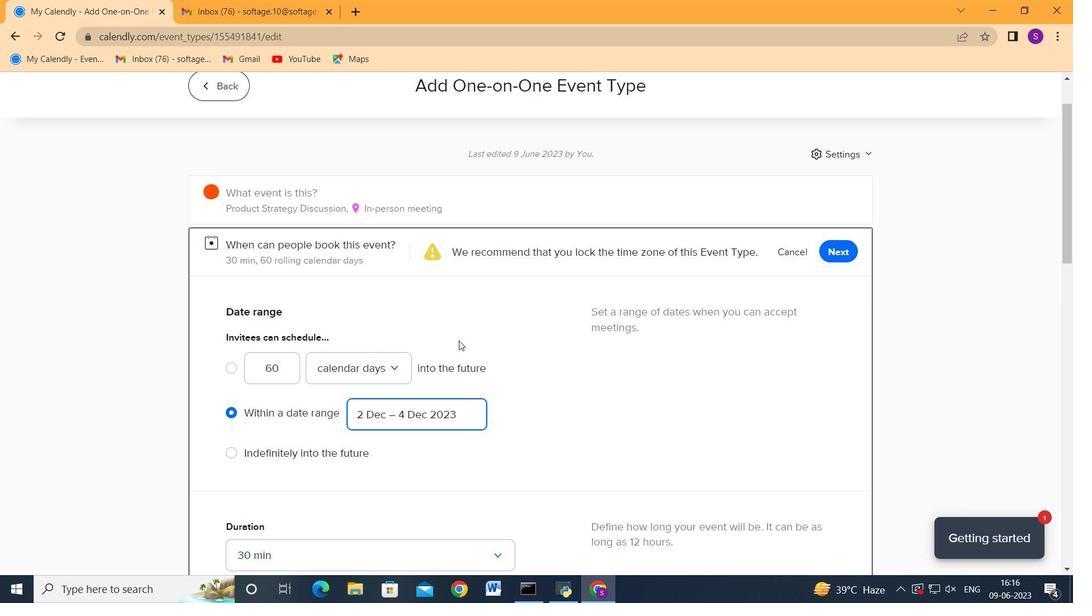 
Action: Mouse scrolled (521, 355) with delta (0, 0)
Screenshot: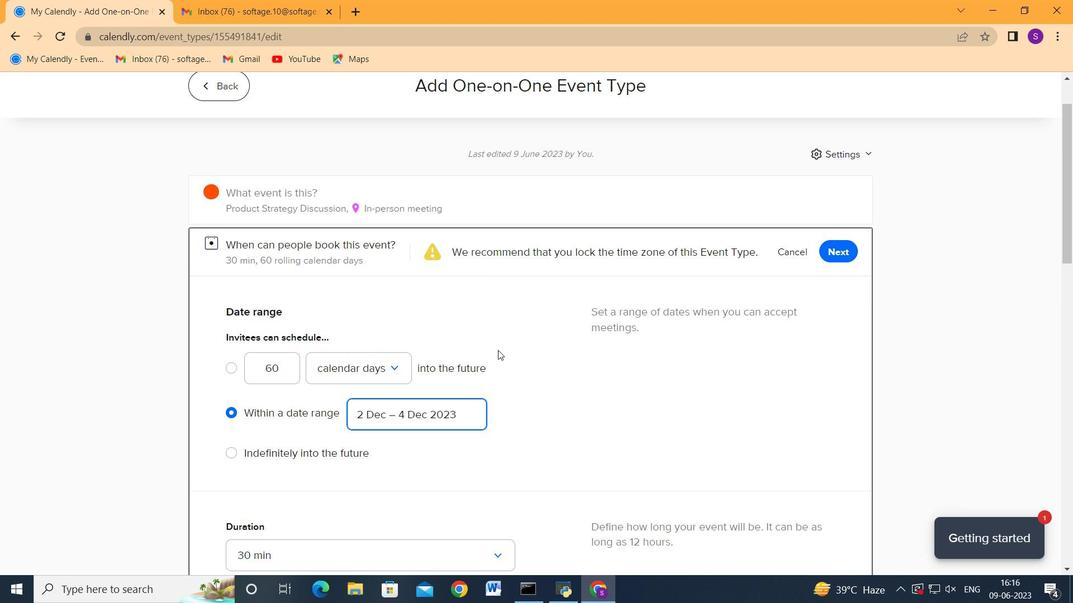 
Action: Mouse scrolled (521, 355) with delta (0, 0)
Screenshot: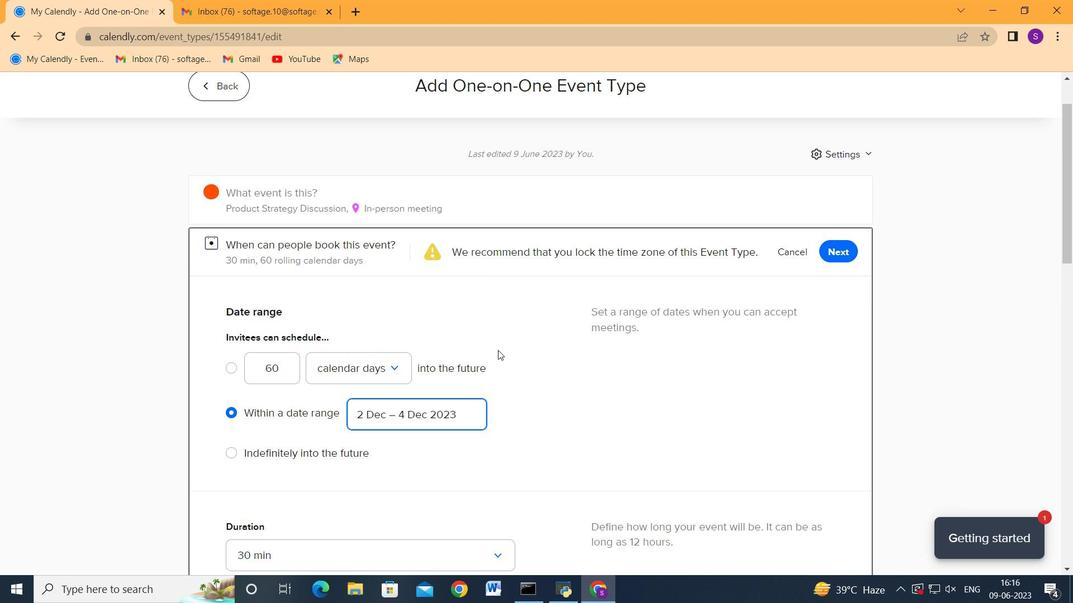 
Action: Mouse scrolled (521, 355) with delta (0, 0)
Screenshot: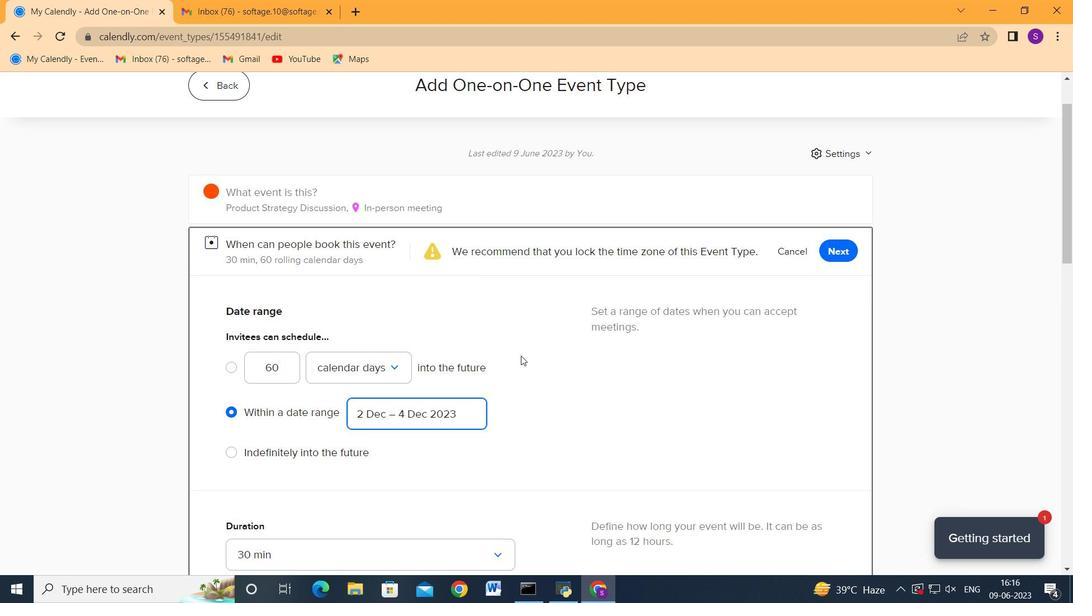 
Action: Mouse scrolled (521, 355) with delta (0, 0)
Screenshot: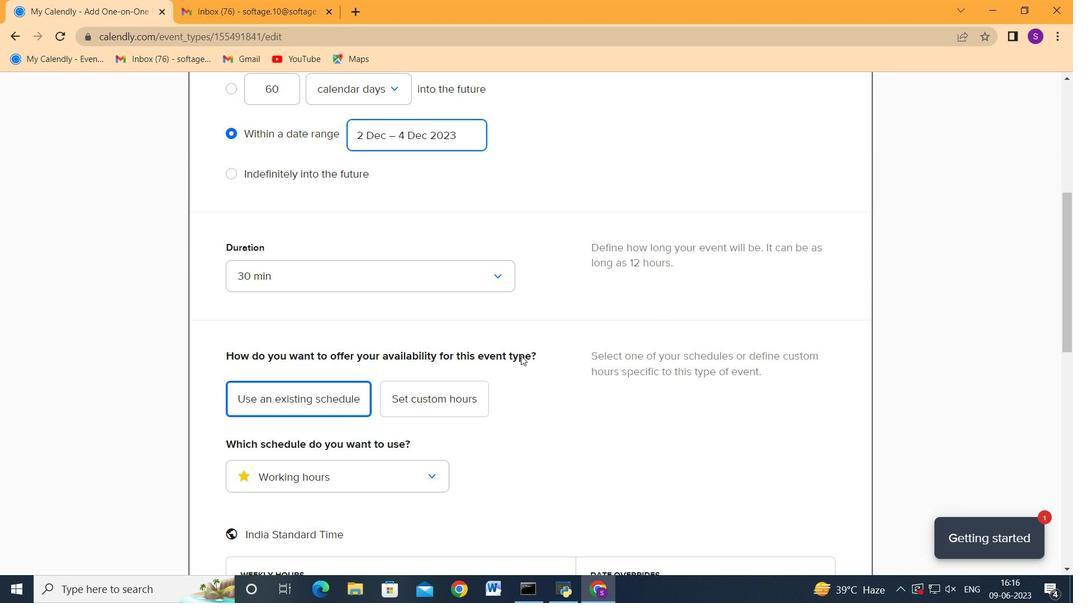 
Action: Mouse scrolled (521, 355) with delta (0, 0)
Screenshot: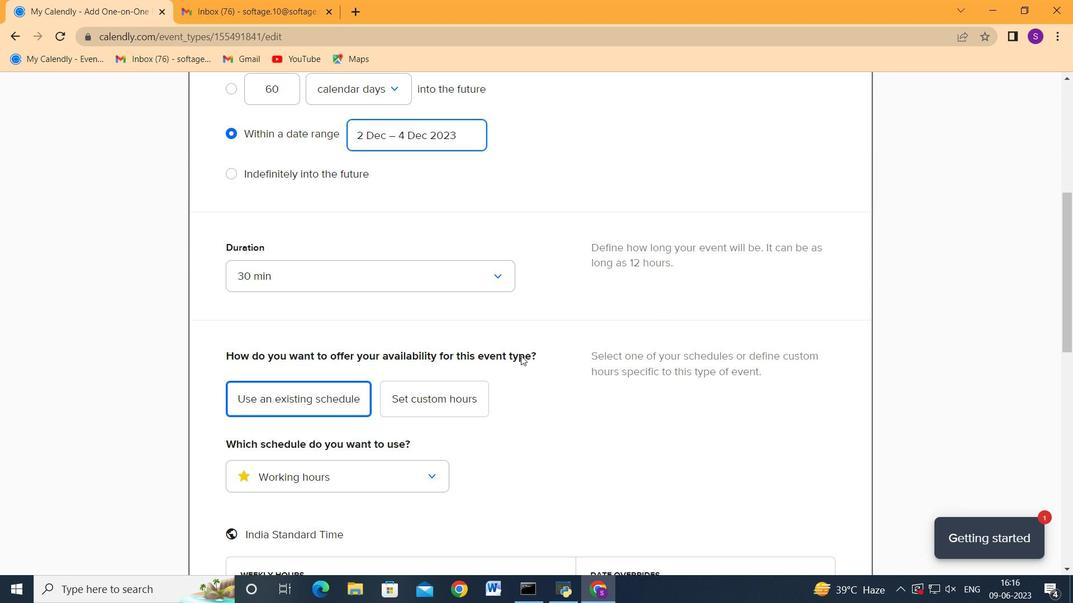 
Action: Mouse scrolled (521, 355) with delta (0, 0)
Screenshot: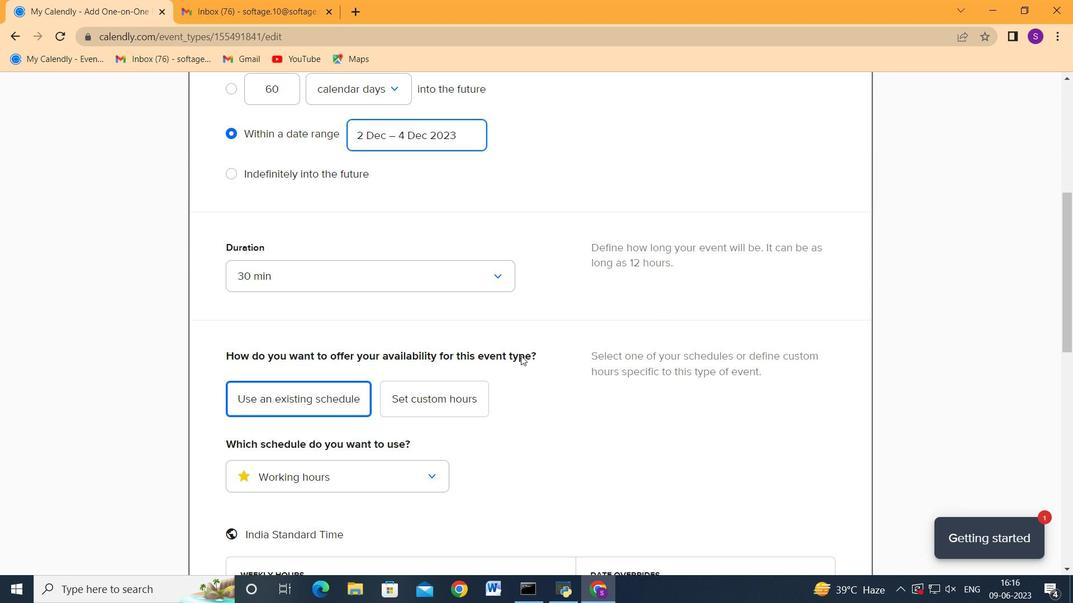 
Action: Mouse scrolled (521, 355) with delta (0, 0)
Screenshot: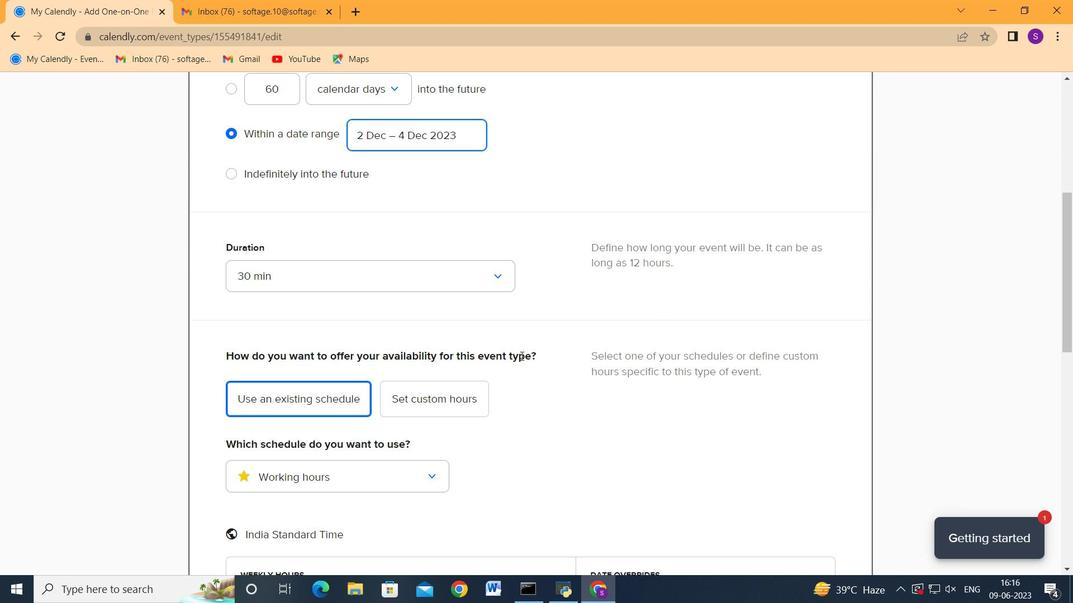 
Action: Mouse scrolled (521, 355) with delta (0, 0)
Screenshot: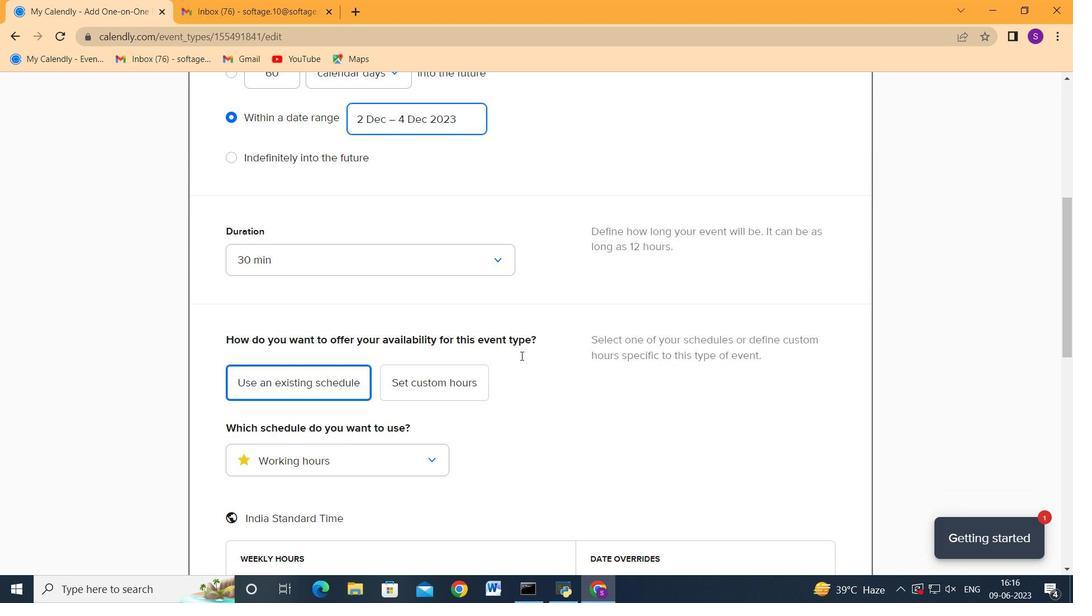 
Action: Mouse scrolled (521, 355) with delta (0, 0)
Screenshot: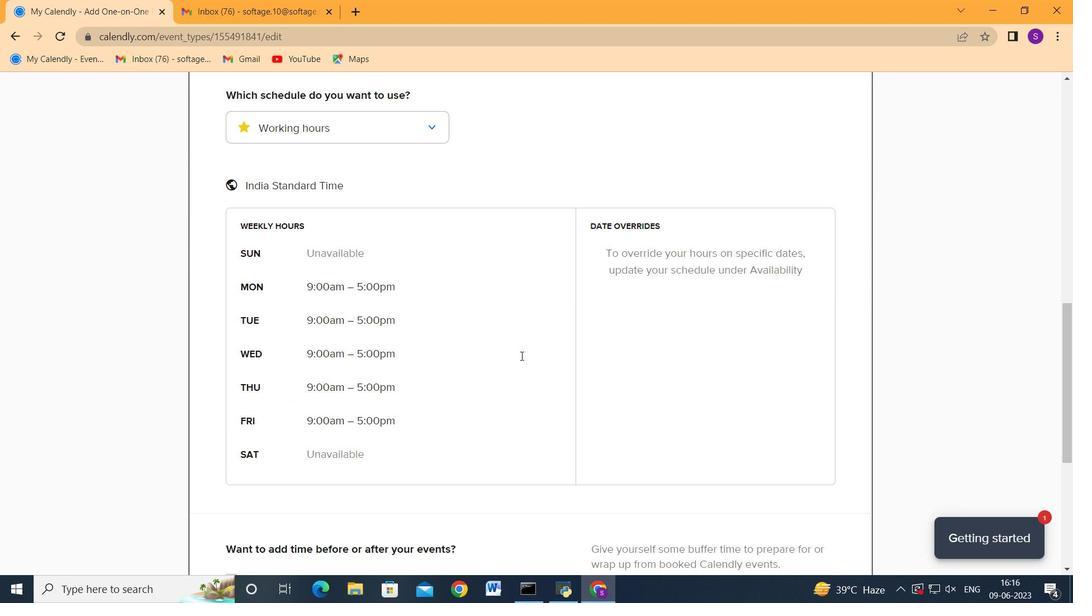 
Action: Mouse scrolled (521, 355) with delta (0, 0)
Screenshot: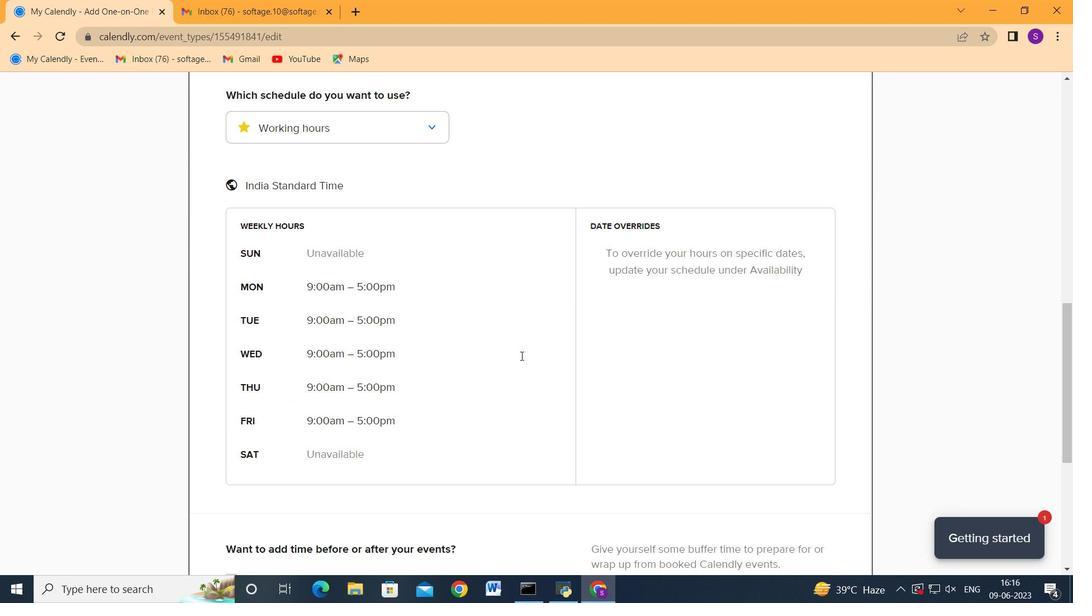 
Action: Mouse scrolled (521, 355) with delta (0, 0)
Screenshot: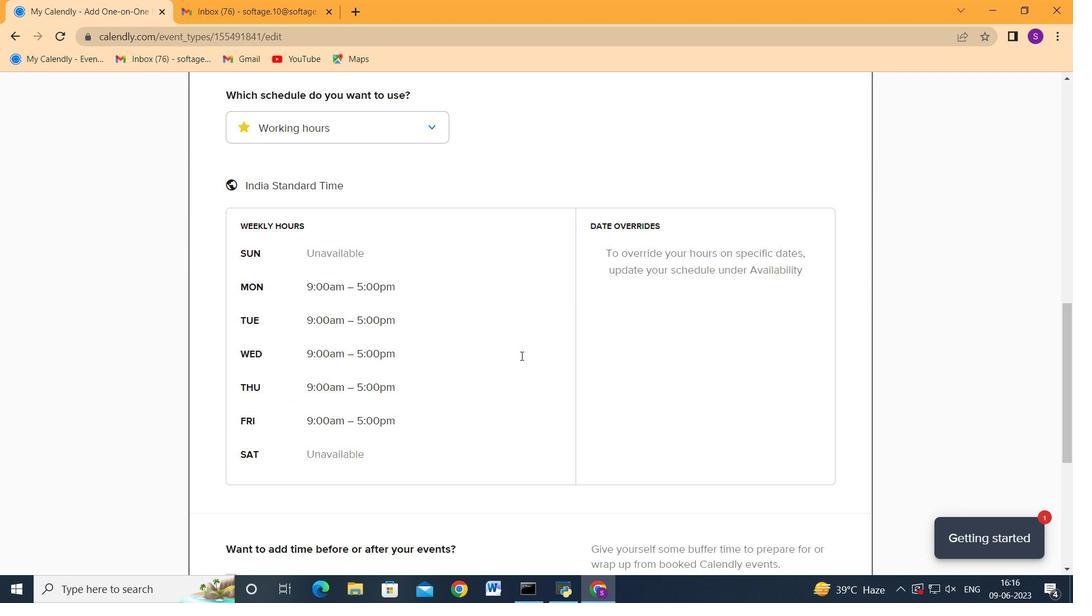 
Action: Mouse scrolled (521, 355) with delta (0, 0)
Screenshot: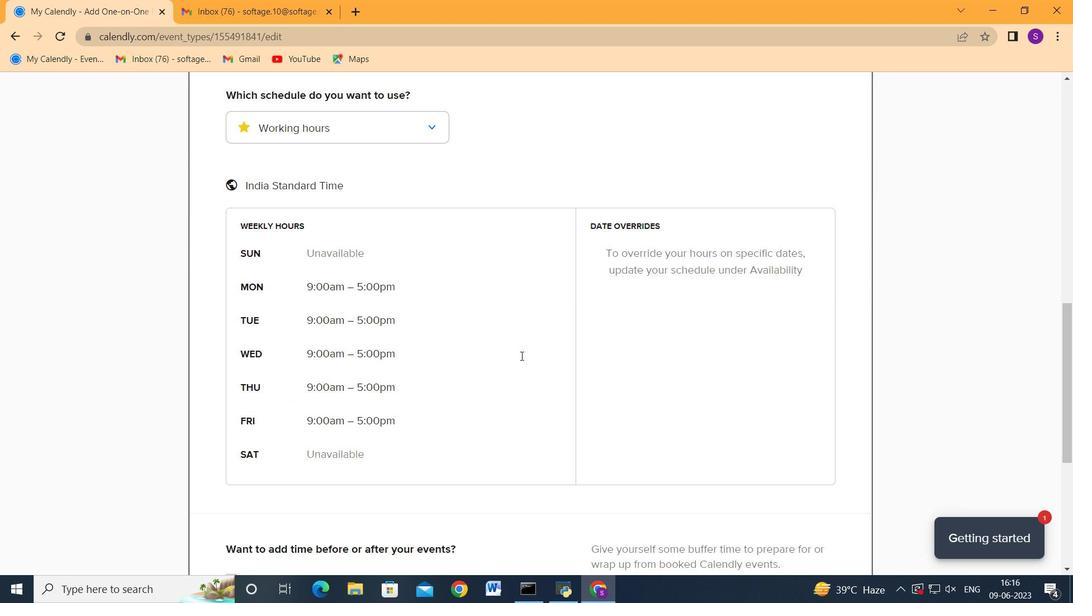 
Action: Mouse scrolled (521, 355) with delta (0, 0)
Screenshot: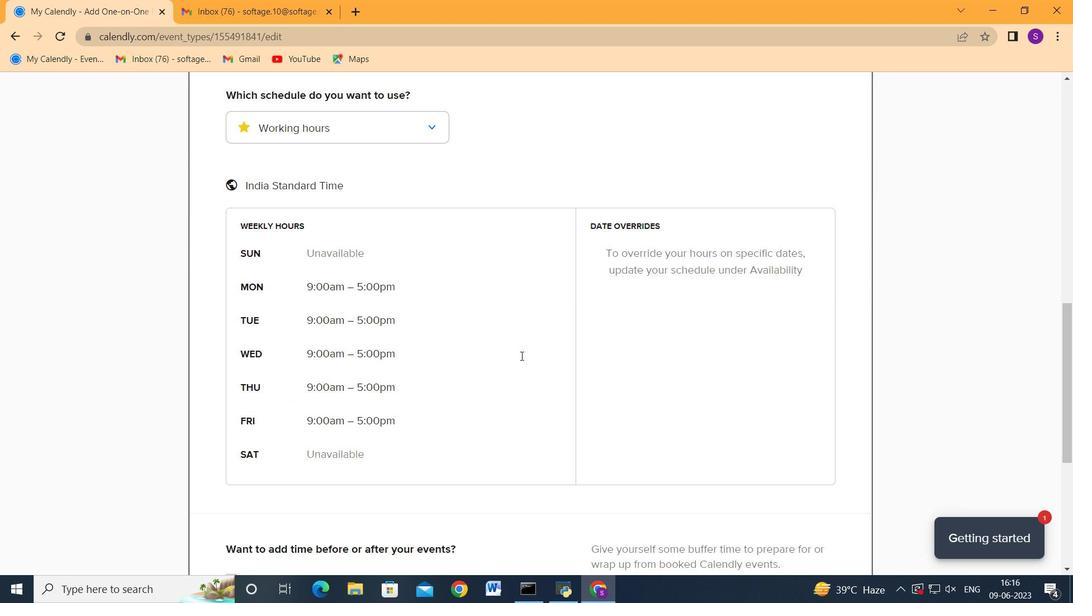 
Action: Mouse scrolled (521, 355) with delta (0, 0)
Screenshot: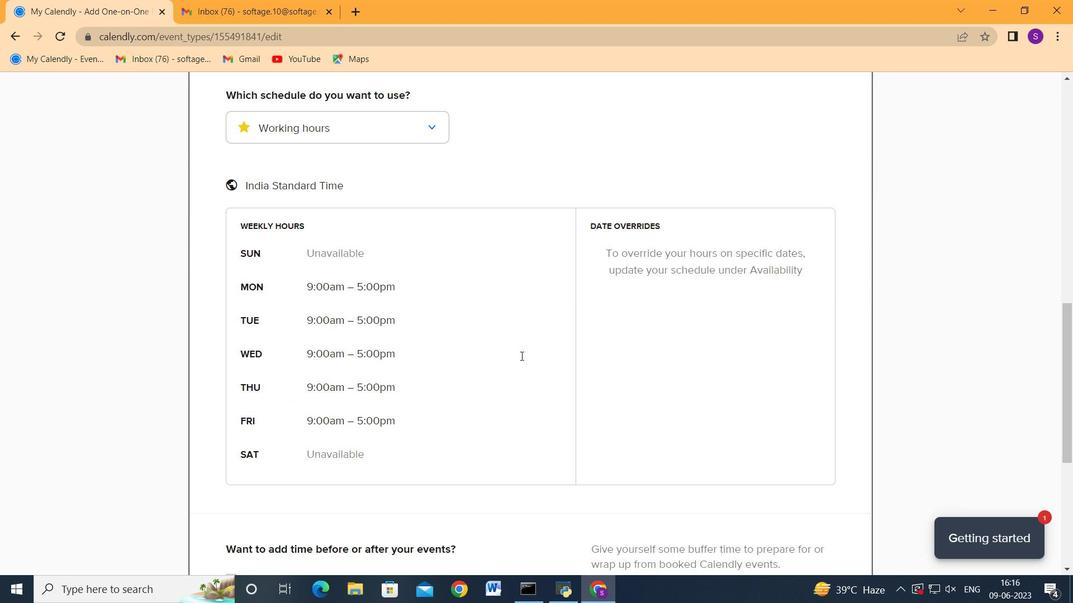 
Action: Mouse scrolled (521, 355) with delta (0, 0)
Screenshot: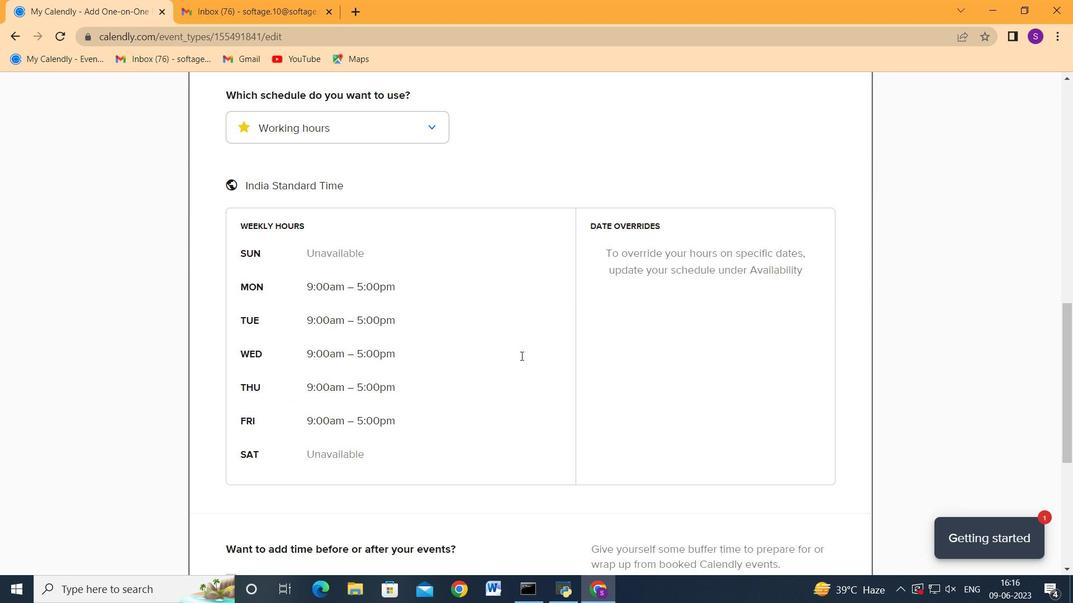
Action: Mouse moved to (837, 503)
Screenshot: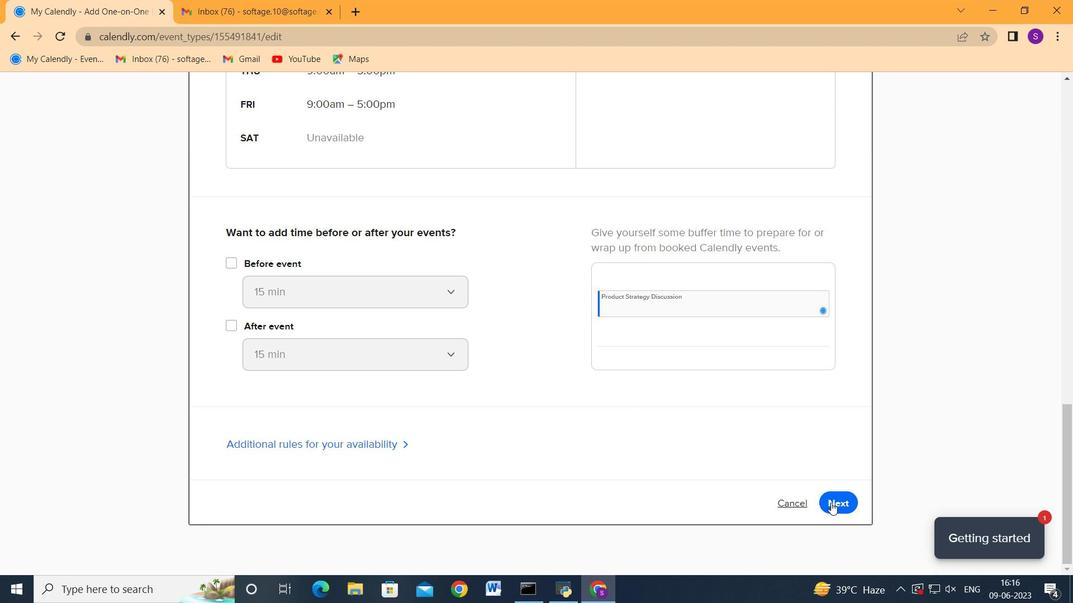 
Action: Mouse pressed left at (837, 503)
Screenshot: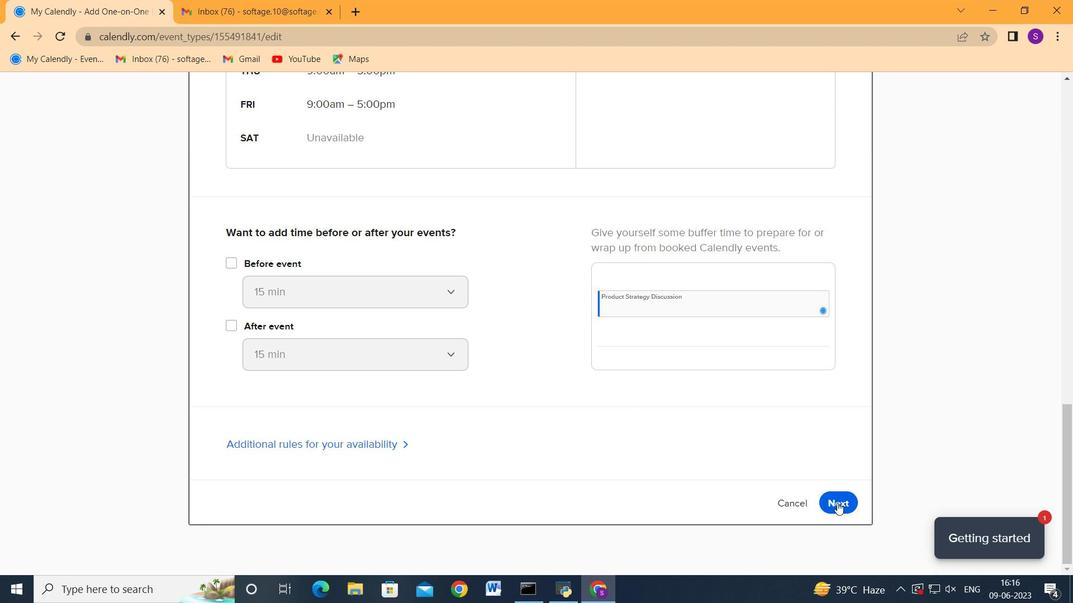 
Action: Mouse moved to (510, 359)
Screenshot: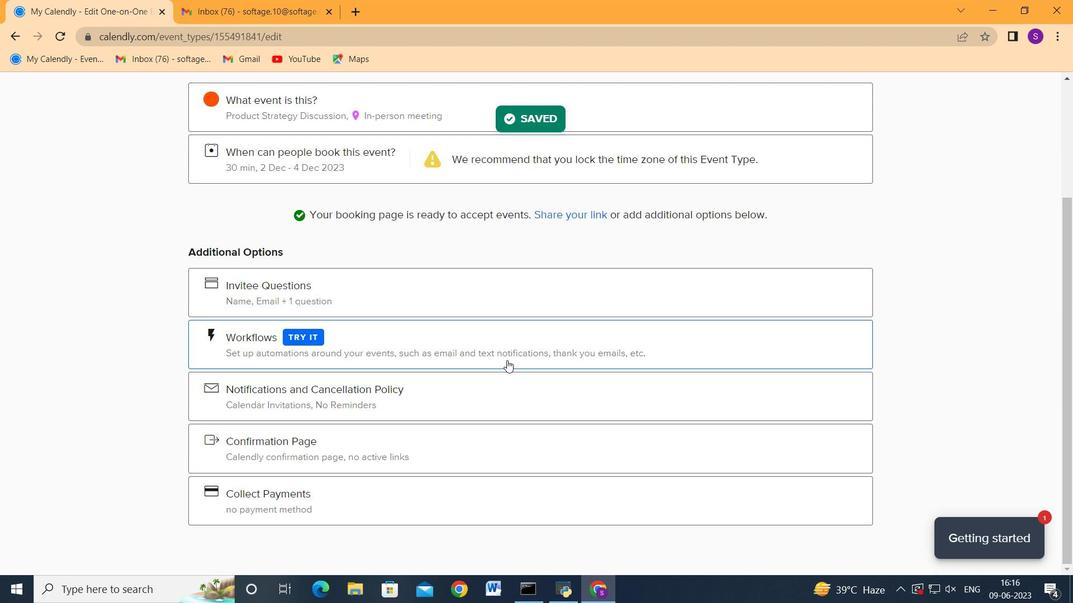 
Action: Mouse scrolled (510, 360) with delta (0, 0)
Screenshot: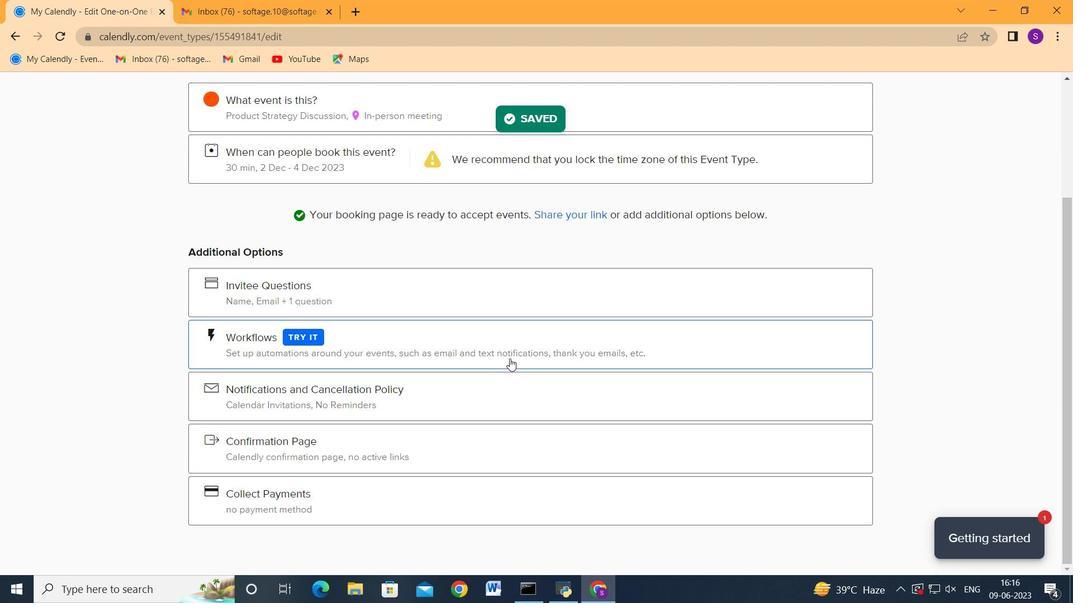 
Action: Mouse scrolled (510, 360) with delta (0, 0)
Screenshot: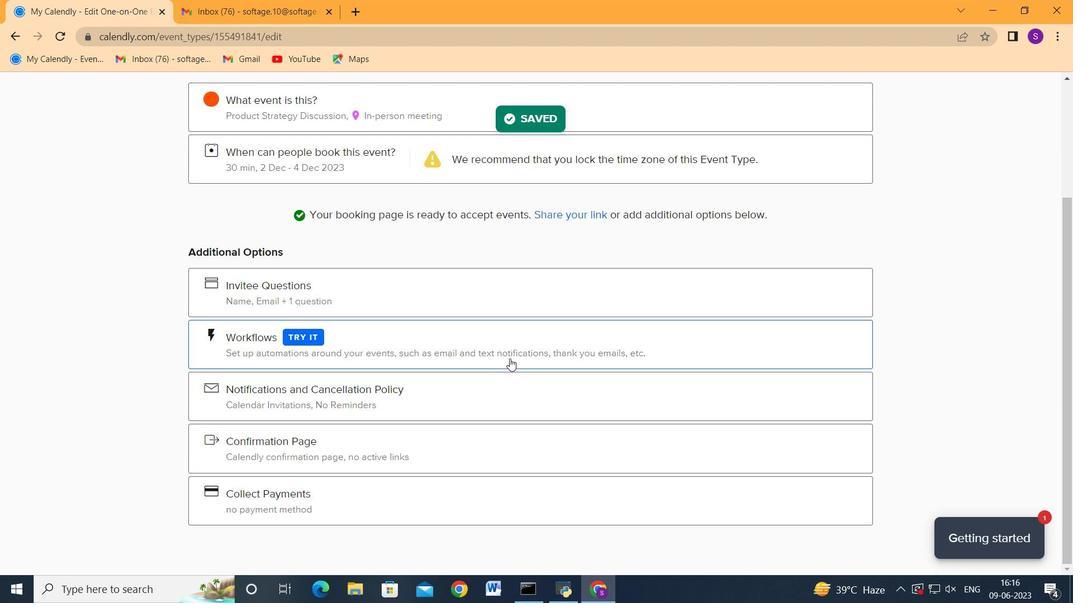 
Action: Mouse scrolled (510, 360) with delta (0, 0)
Screenshot: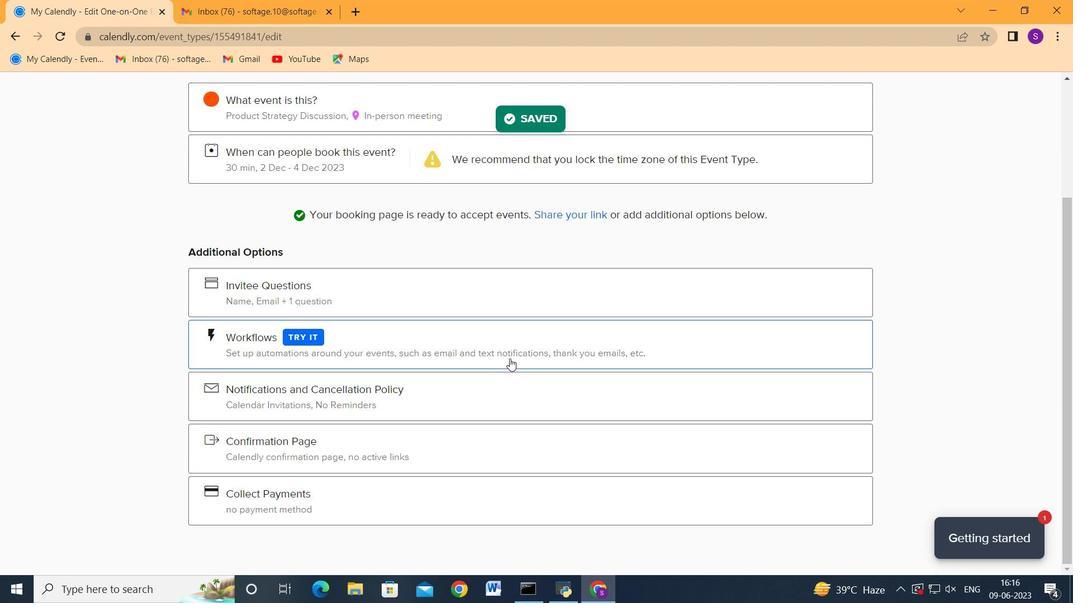 
Action: Mouse moved to (844, 154)
Screenshot: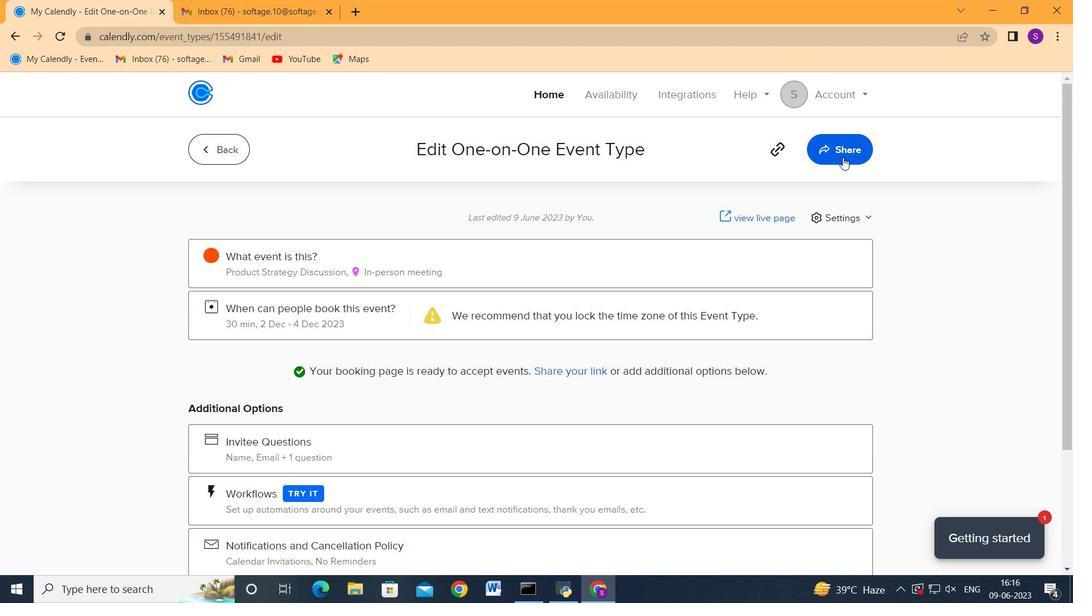 
Action: Mouse pressed left at (844, 154)
Screenshot: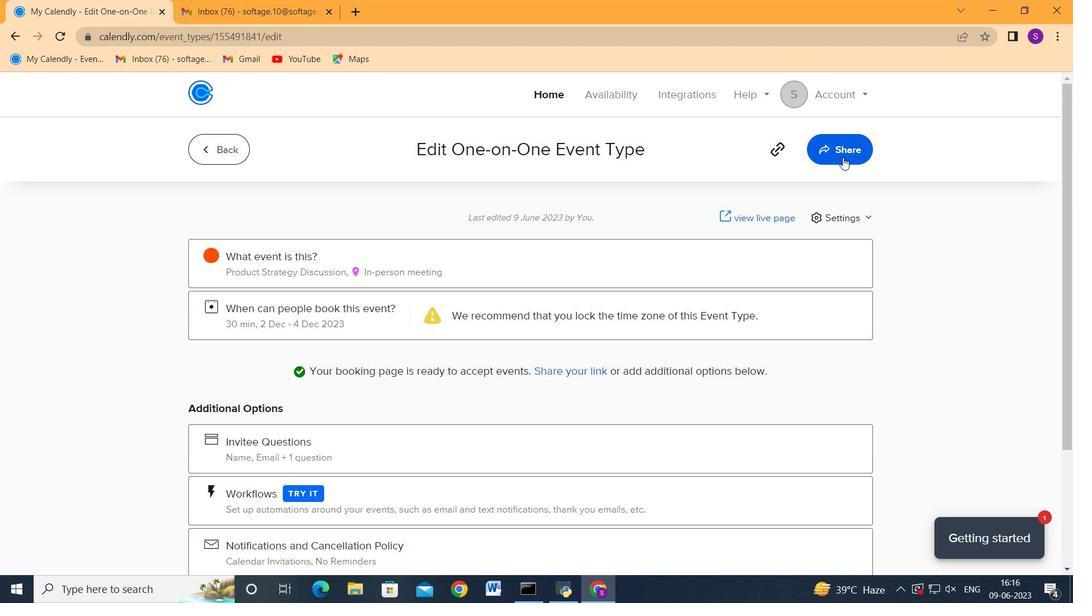 
Action: Mouse moved to (699, 278)
Screenshot: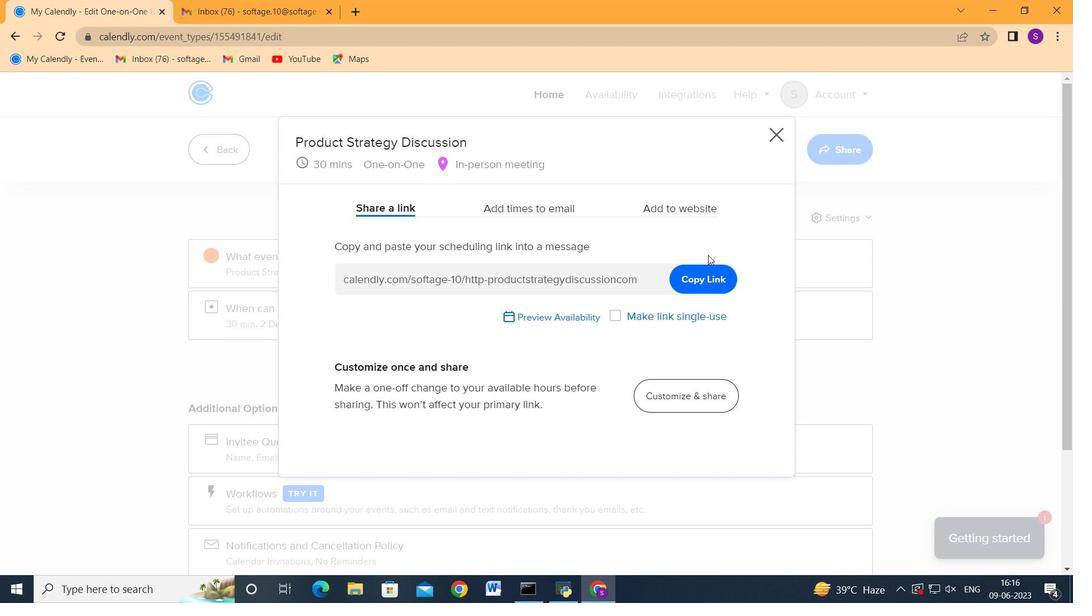 
Action: Mouse pressed left at (699, 278)
Screenshot: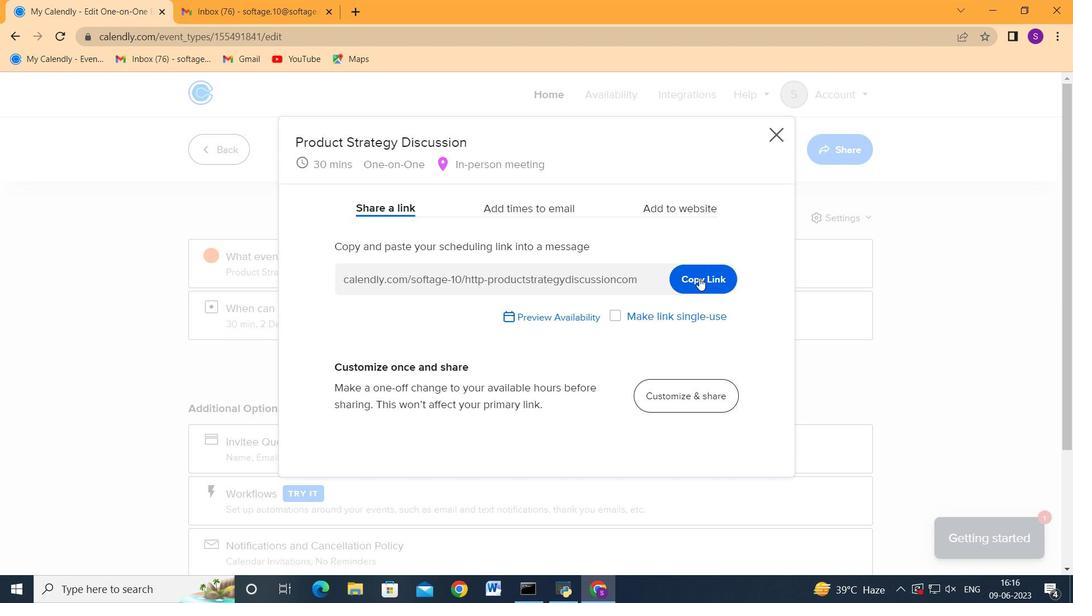 
Action: Mouse moved to (236, 0)
Screenshot: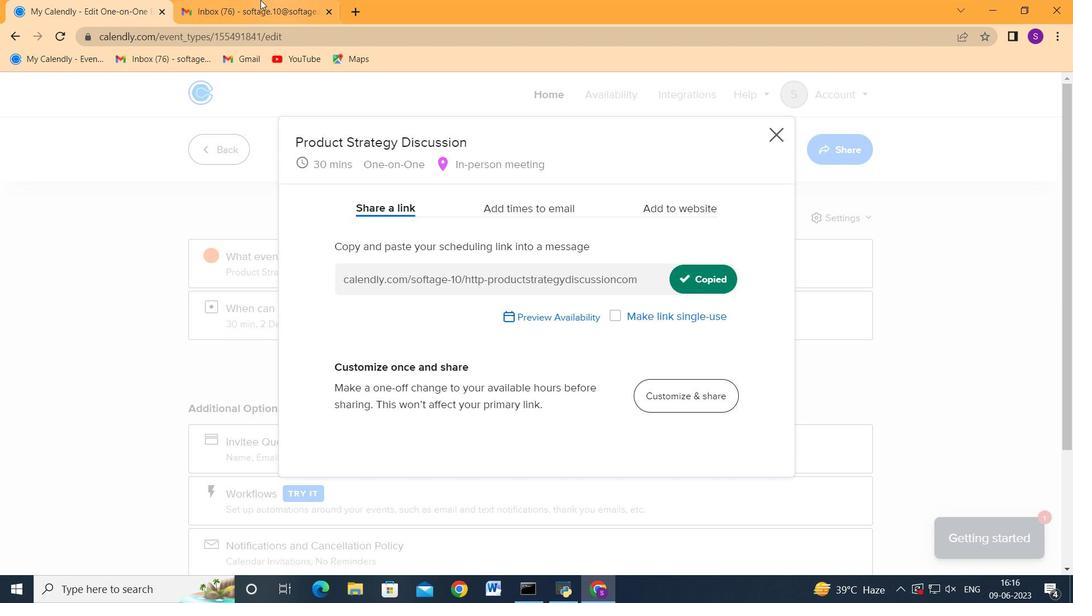 
Action: Mouse pressed left at (236, 0)
Screenshot: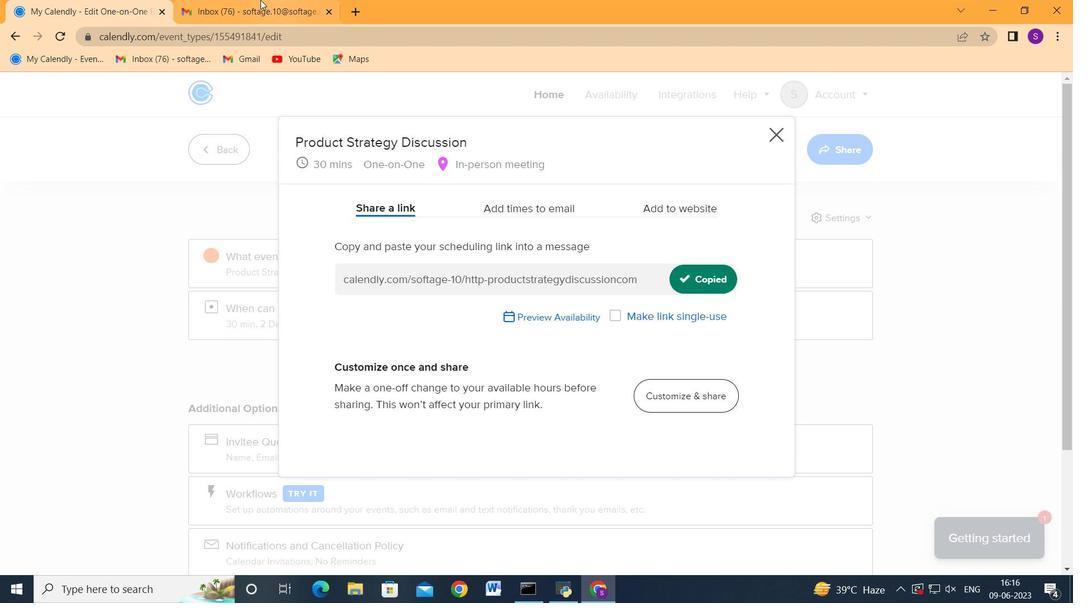 
Action: Mouse moved to (123, 160)
Screenshot: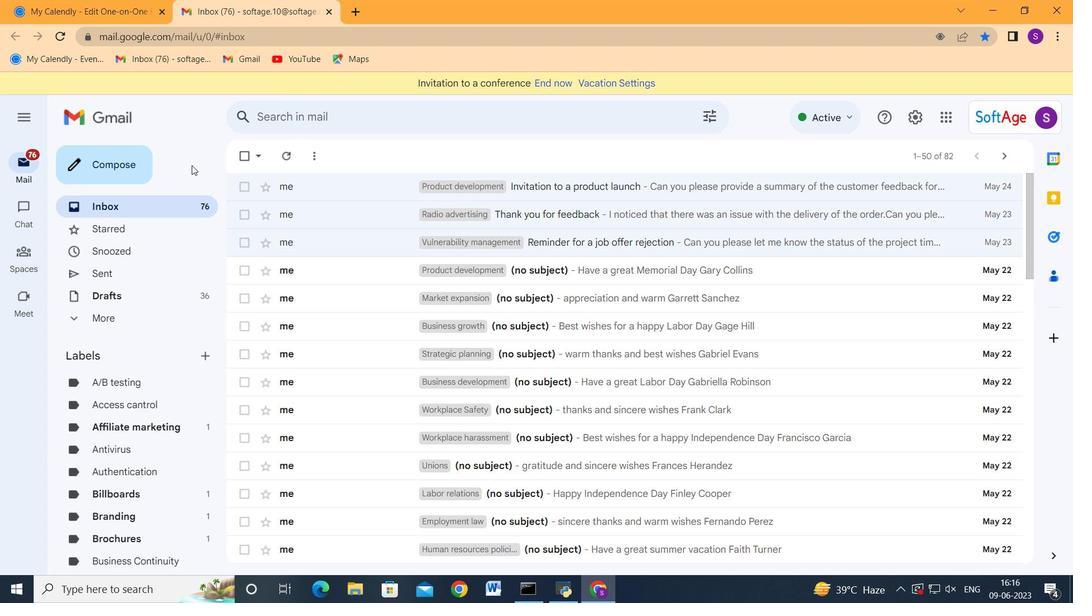
Action: Mouse pressed left at (123, 160)
Screenshot: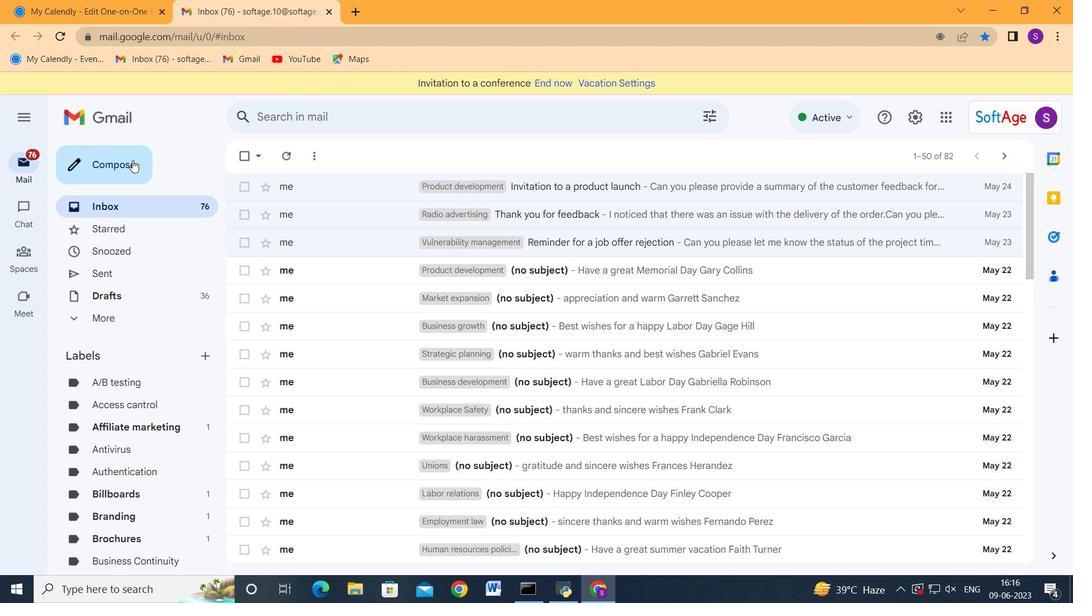 
Action: Mouse moved to (674, 242)
Screenshot: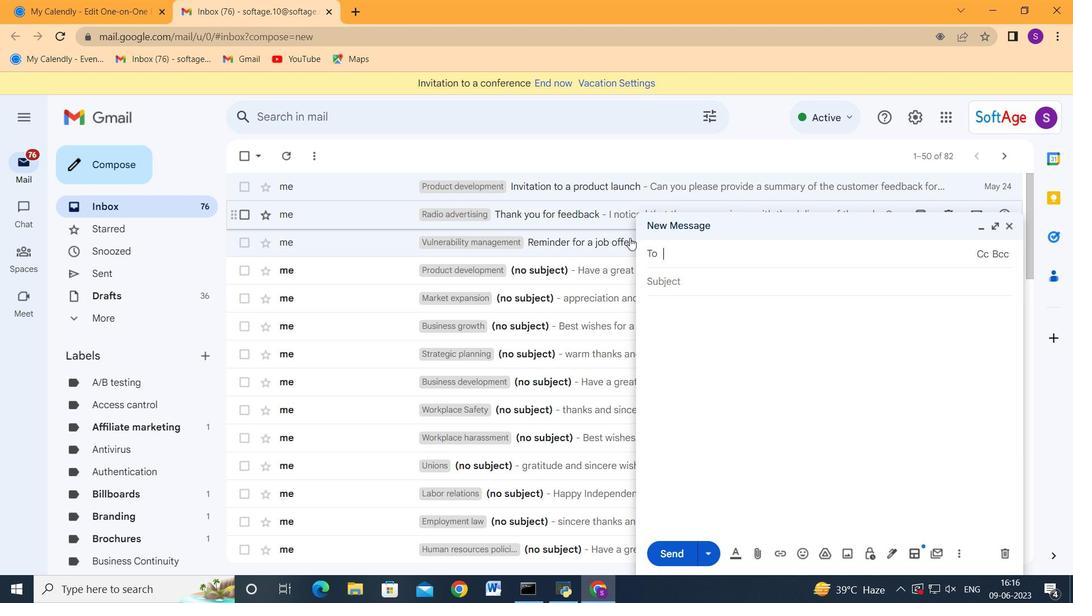 
Action: Key pressed sofateg<Key.backspace><Key.backspace><Key.backspace><Key.backspace>tage.2<Key.shift_r>@softage.net<Key.enter>softage.3<Key.shift_r>@softage.net<Key.enter><Key.tab><Key.tab>ctrl+V
Screenshot: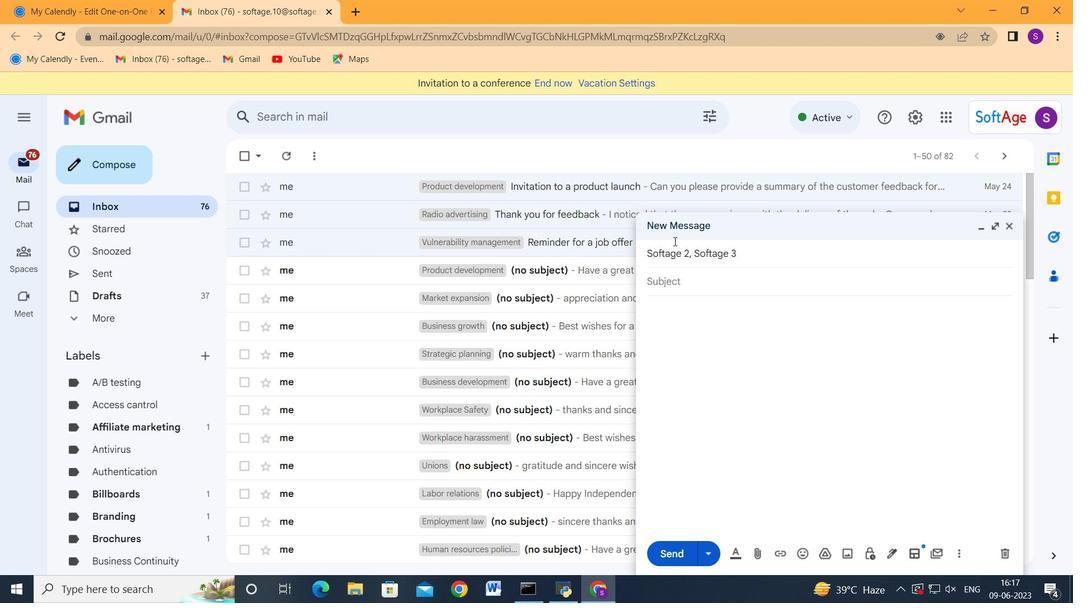 
Action: Mouse moved to (666, 550)
Screenshot: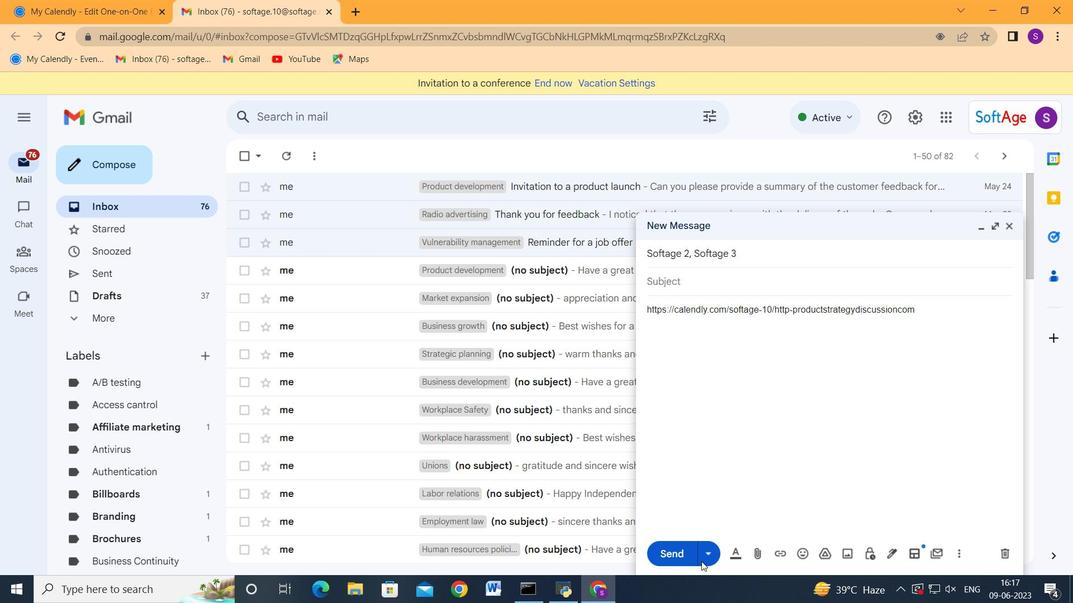 
Action: Mouse pressed left at (666, 550)
Screenshot: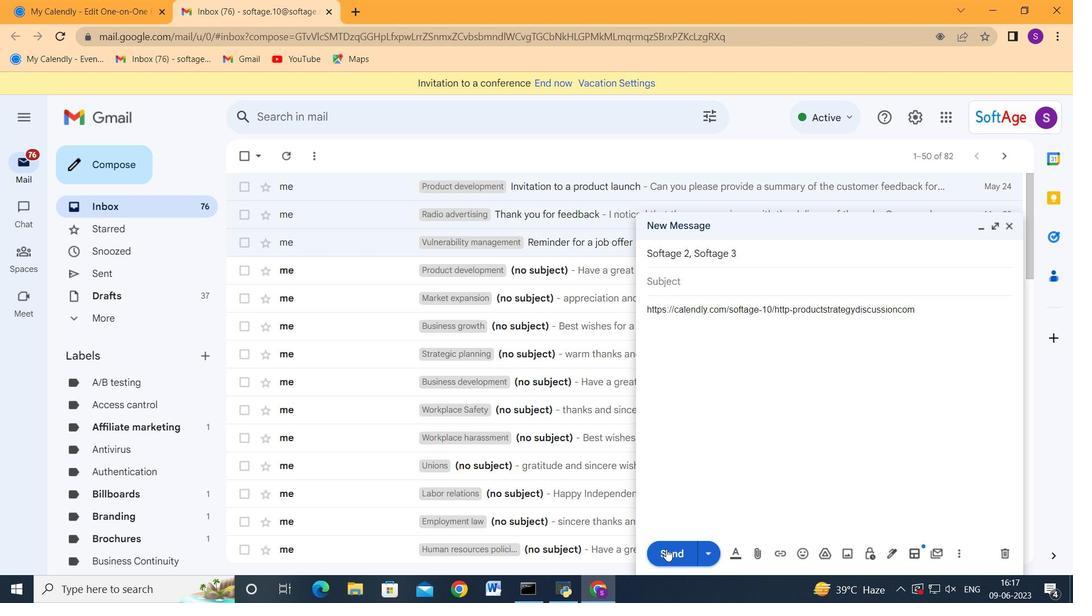 
Action: Mouse moved to (766, 478)
Screenshot: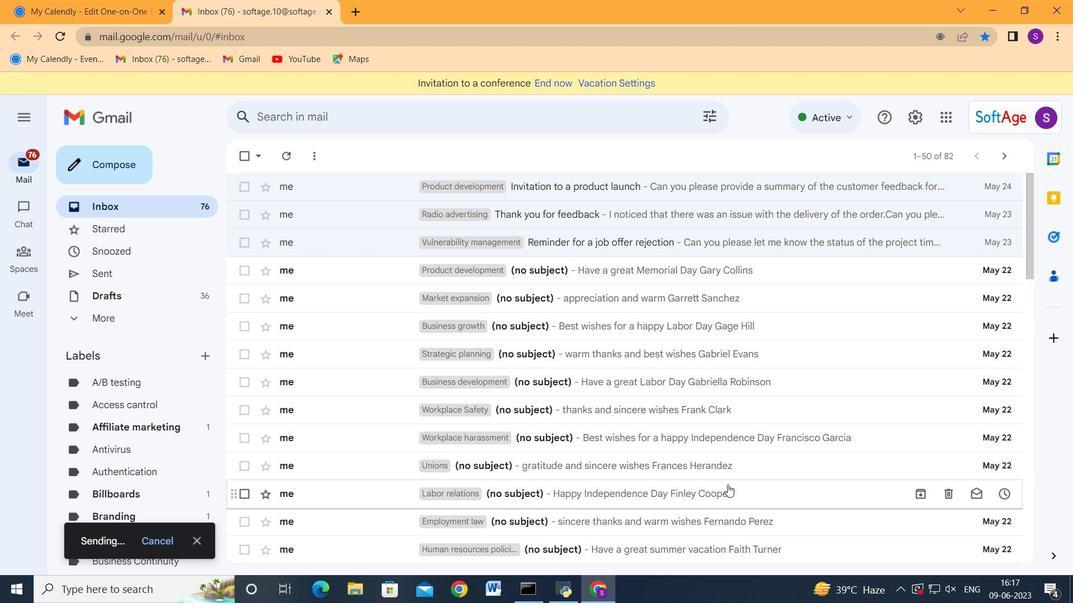 
